 Task: Find connections with filter location Rāghogarh with filter topic #mentorshipwith filter profile language English with filter current company Time Inc. with filter school Nirma University, Ahmedabad, Gujarat, India with filter industry Retail Musical Instruments with filter service category Growth Marketing with filter keywords title Guidance Counselor
Action: Mouse moved to (560, 51)
Screenshot: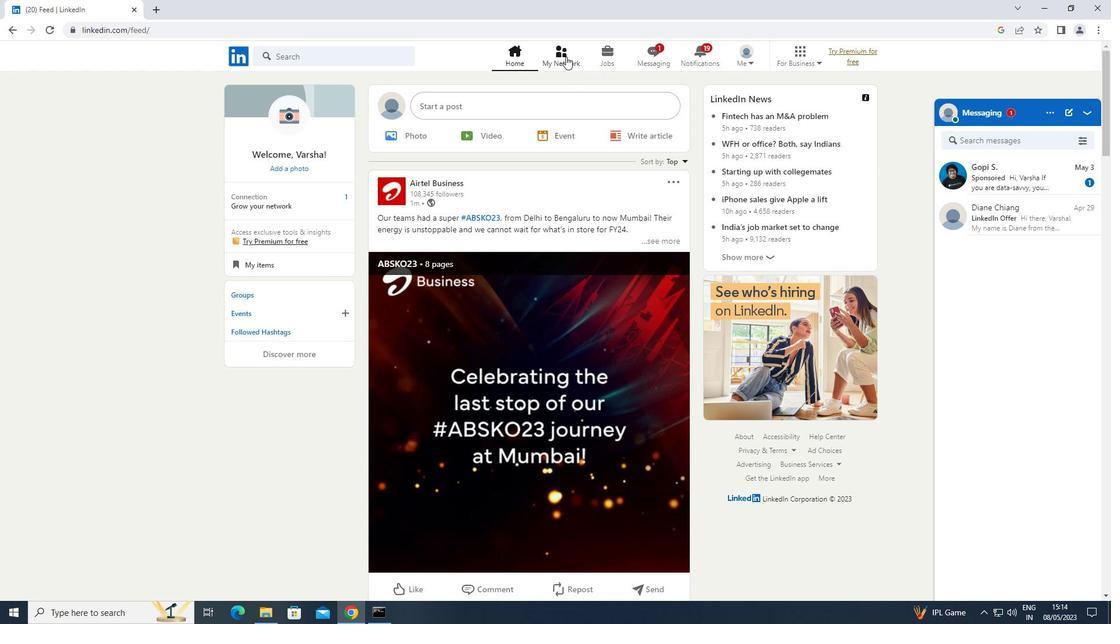 
Action: Mouse pressed left at (560, 51)
Screenshot: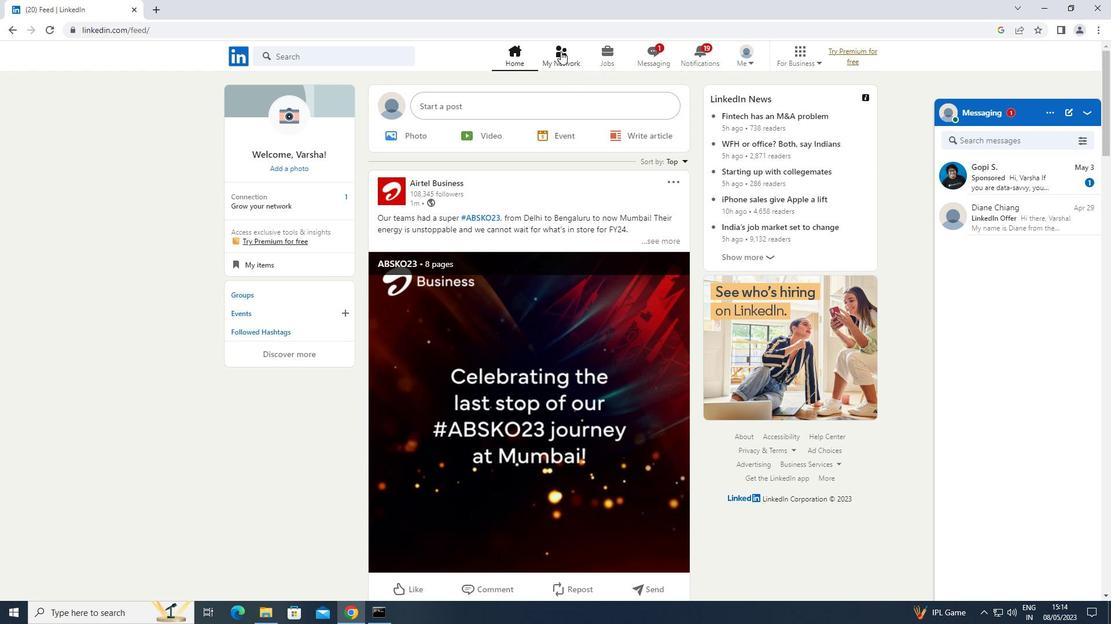 
Action: Mouse moved to (278, 115)
Screenshot: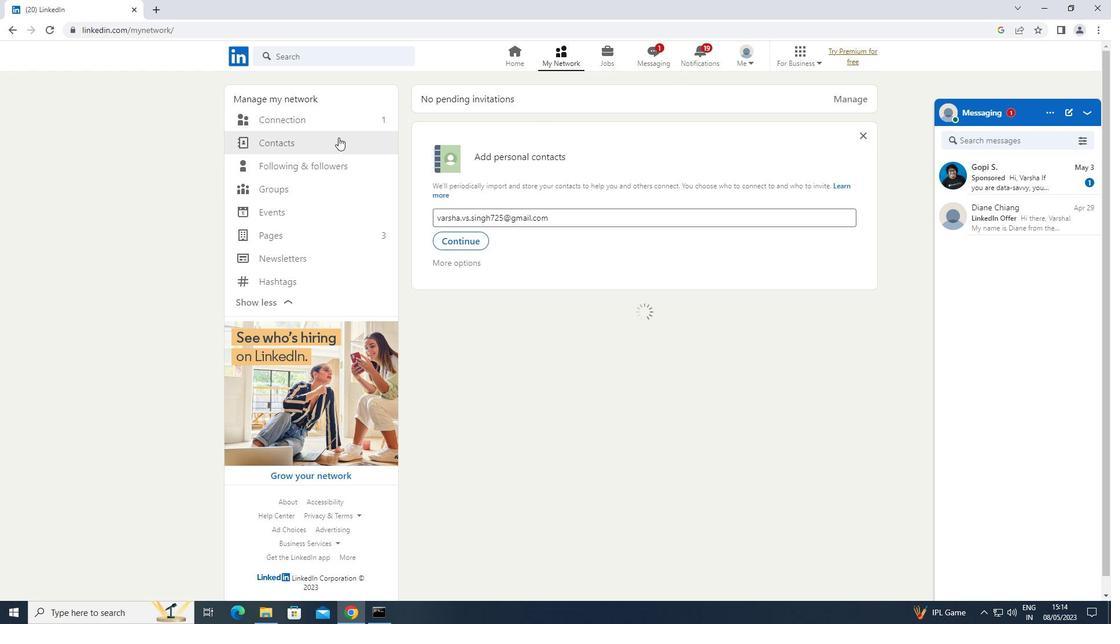 
Action: Mouse pressed left at (278, 115)
Screenshot: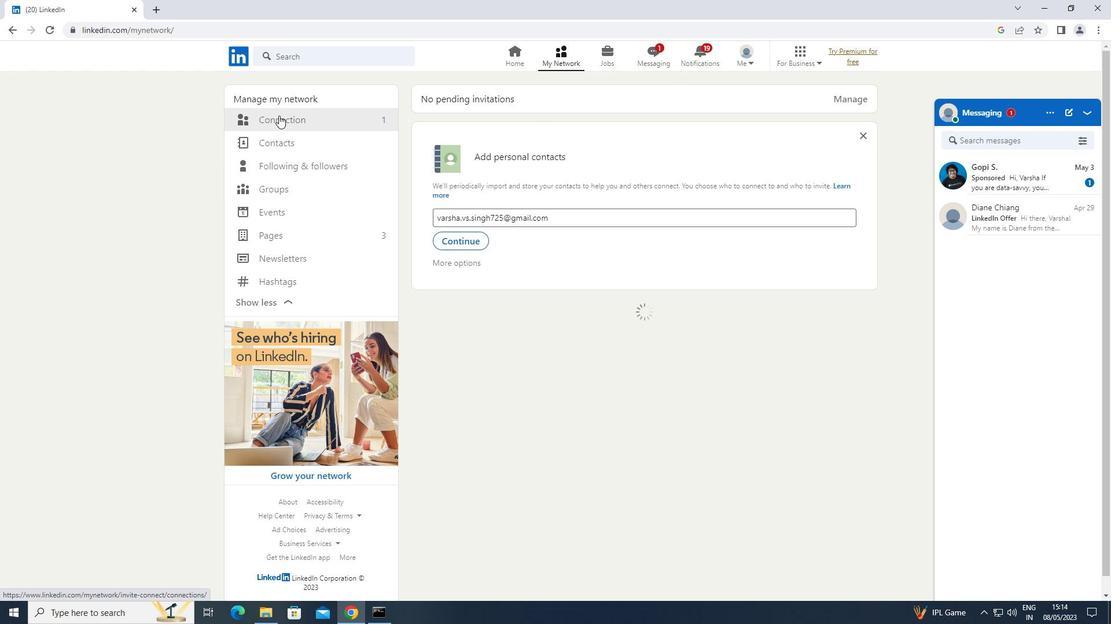 
Action: Mouse moved to (628, 112)
Screenshot: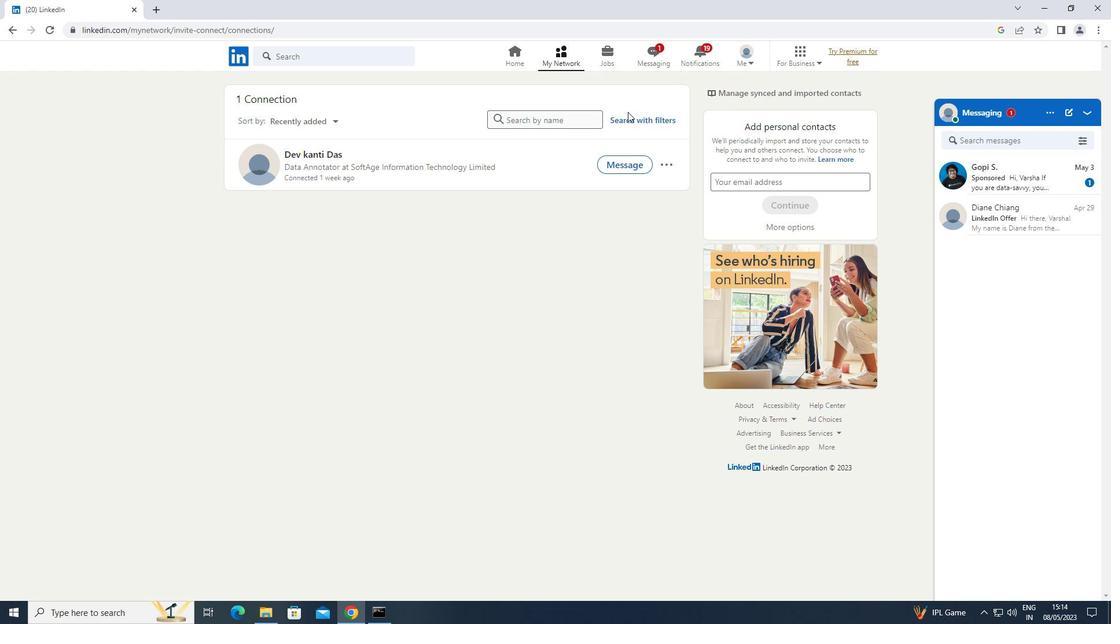 
Action: Mouse pressed left at (628, 112)
Screenshot: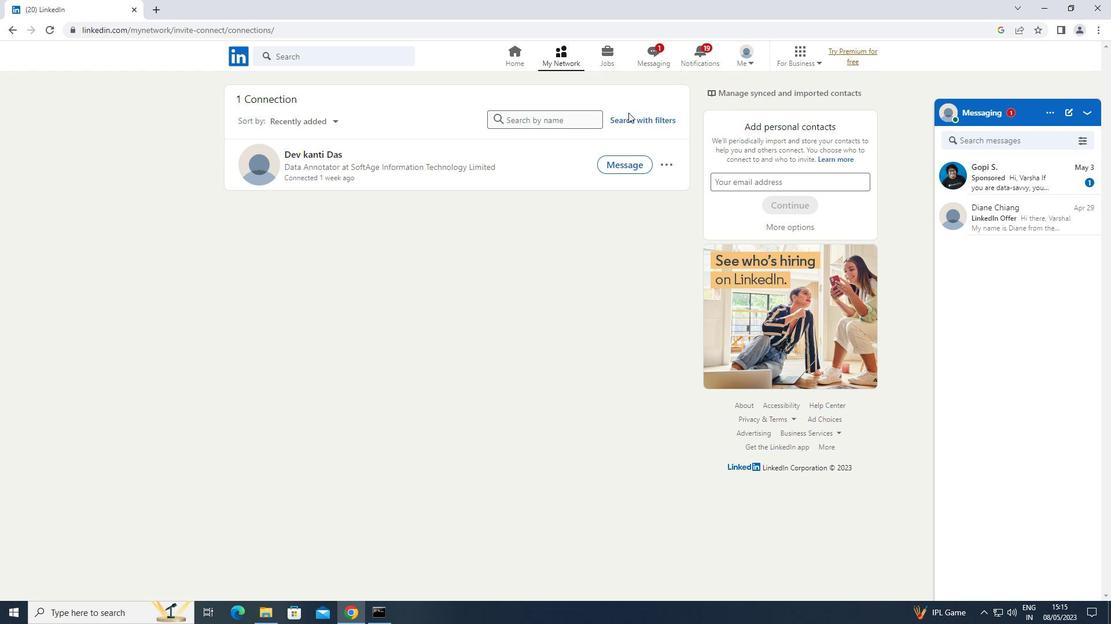 
Action: Mouse moved to (627, 118)
Screenshot: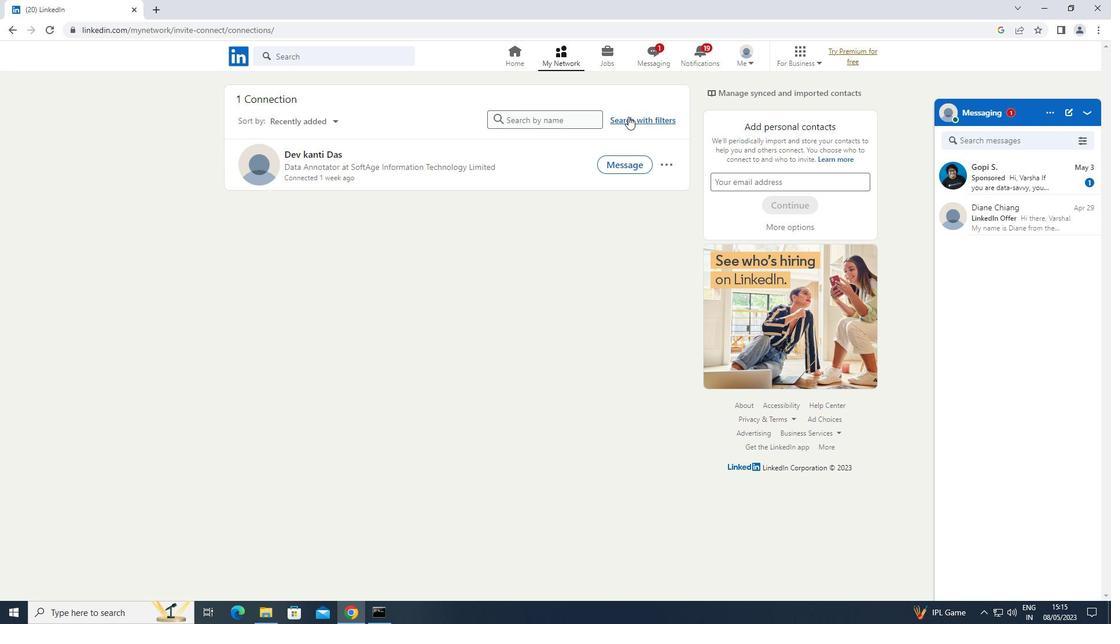 
Action: Mouse pressed left at (627, 118)
Screenshot: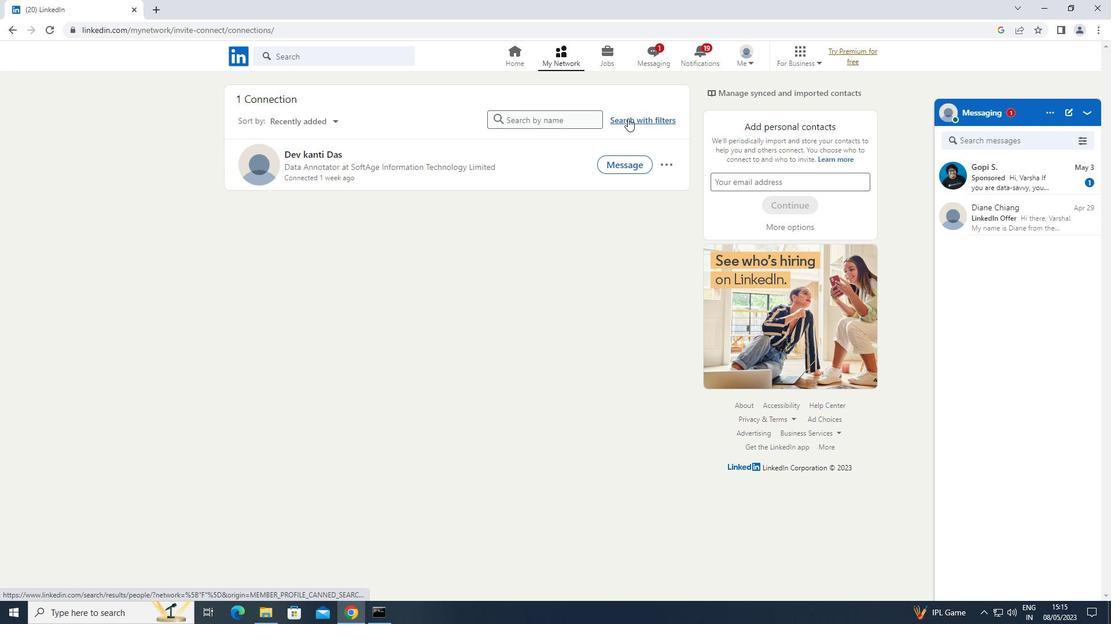 
Action: Mouse moved to (596, 83)
Screenshot: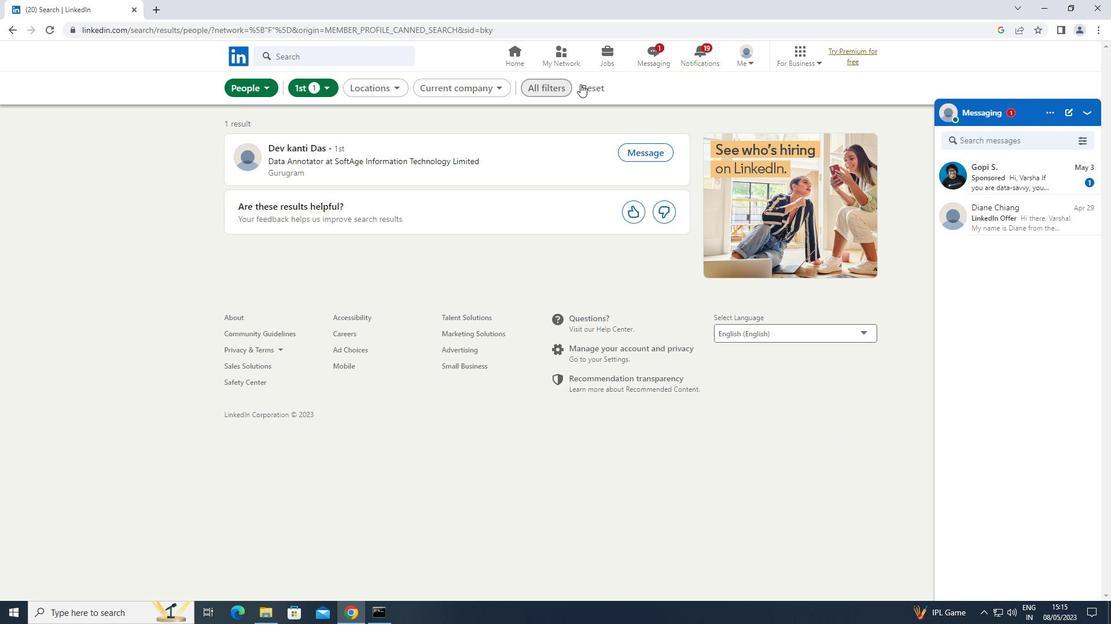 
Action: Mouse pressed left at (596, 83)
Screenshot: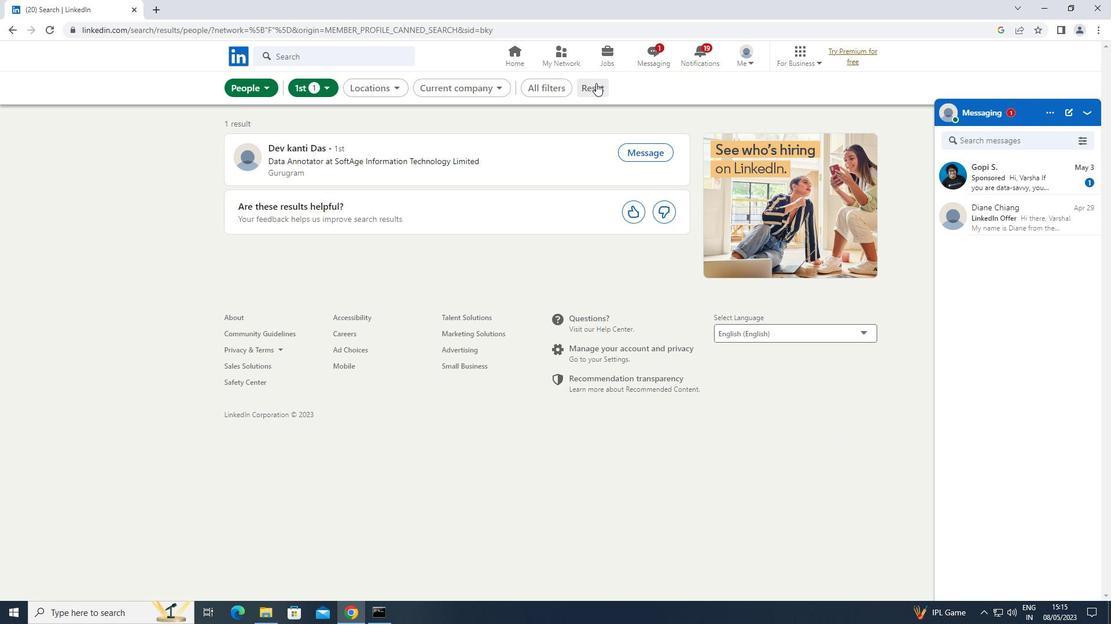 
Action: Mouse moved to (583, 85)
Screenshot: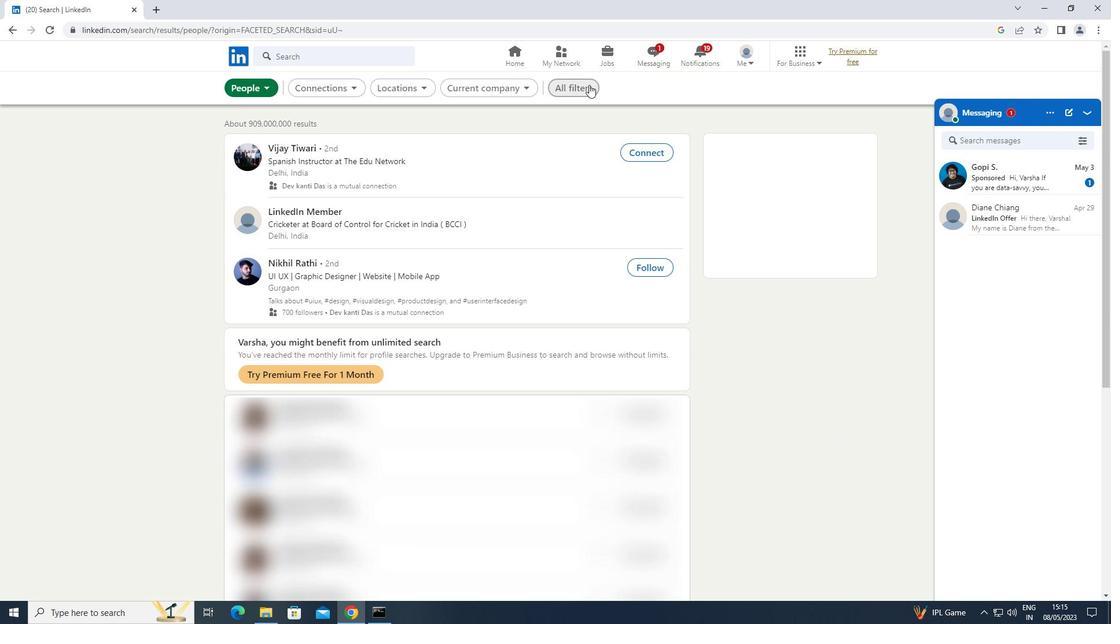 
Action: Mouse pressed left at (583, 85)
Screenshot: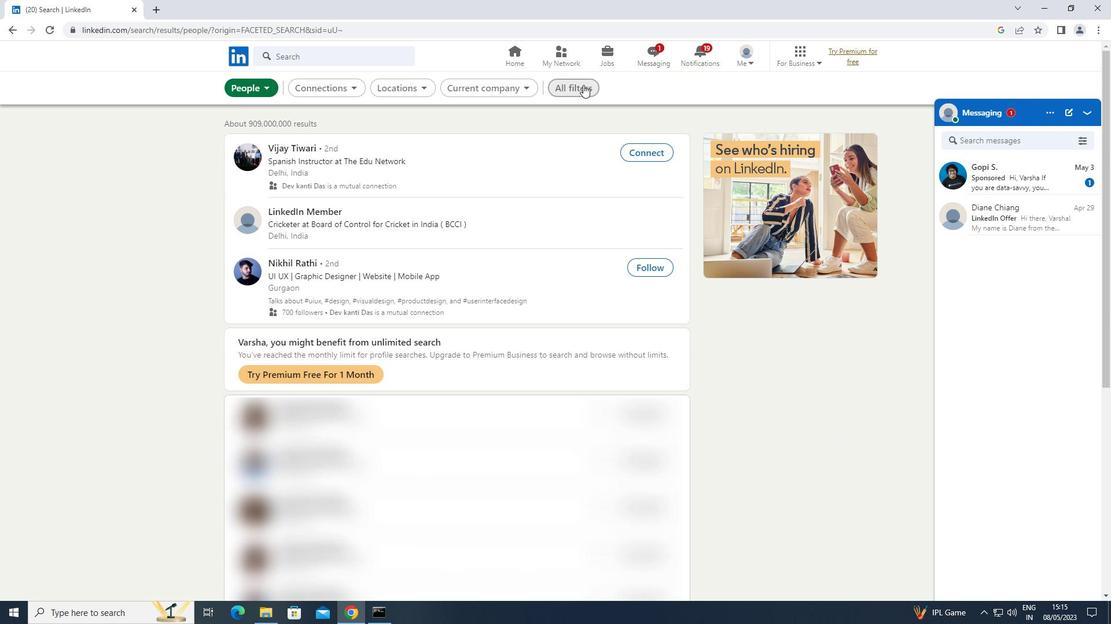 
Action: Mouse moved to (729, 250)
Screenshot: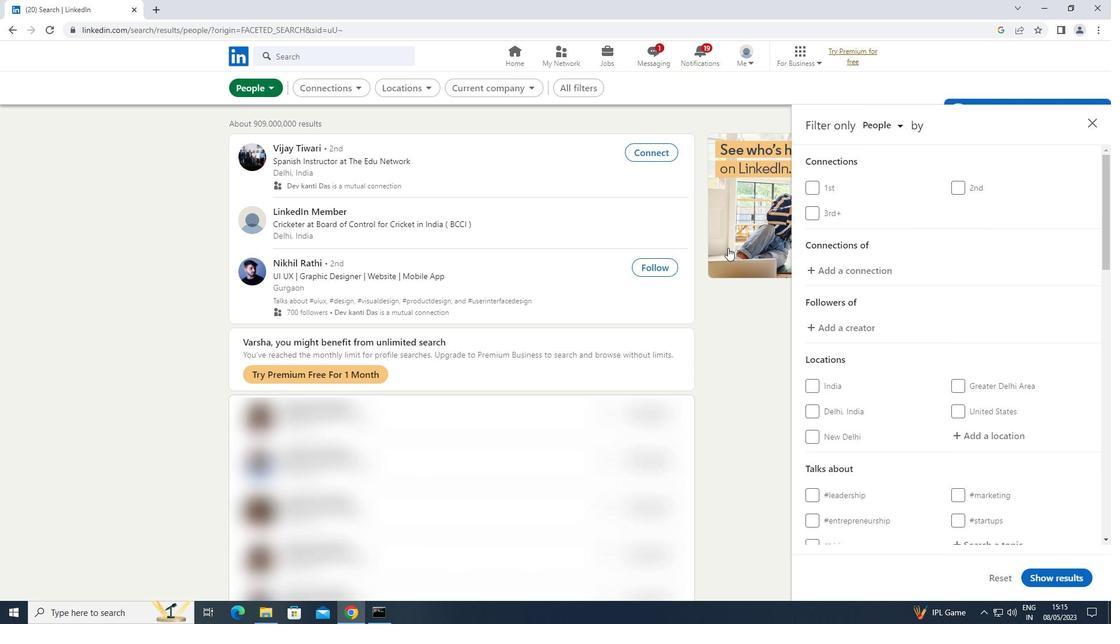 
Action: Mouse scrolled (729, 249) with delta (0, 0)
Screenshot: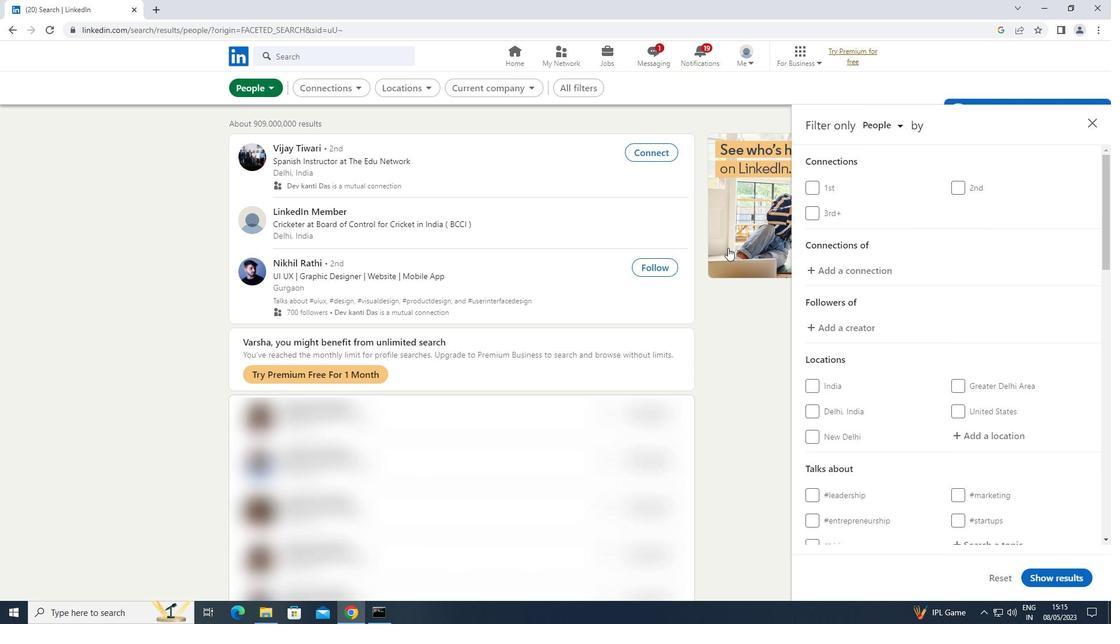 
Action: Mouse moved to (731, 252)
Screenshot: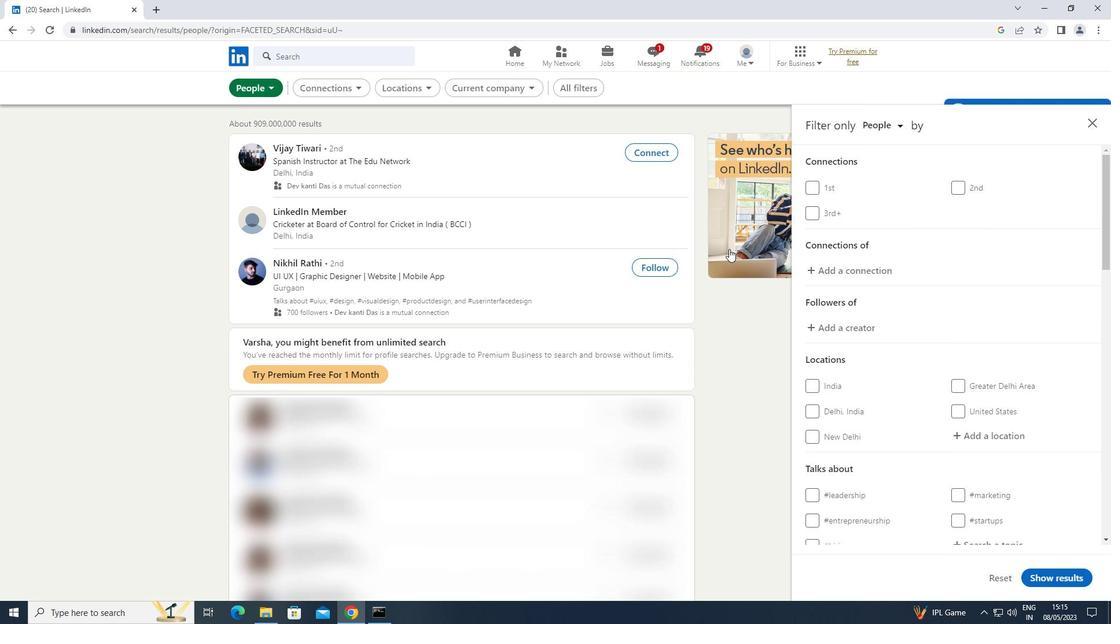 
Action: Mouse scrolled (731, 252) with delta (0, 0)
Screenshot: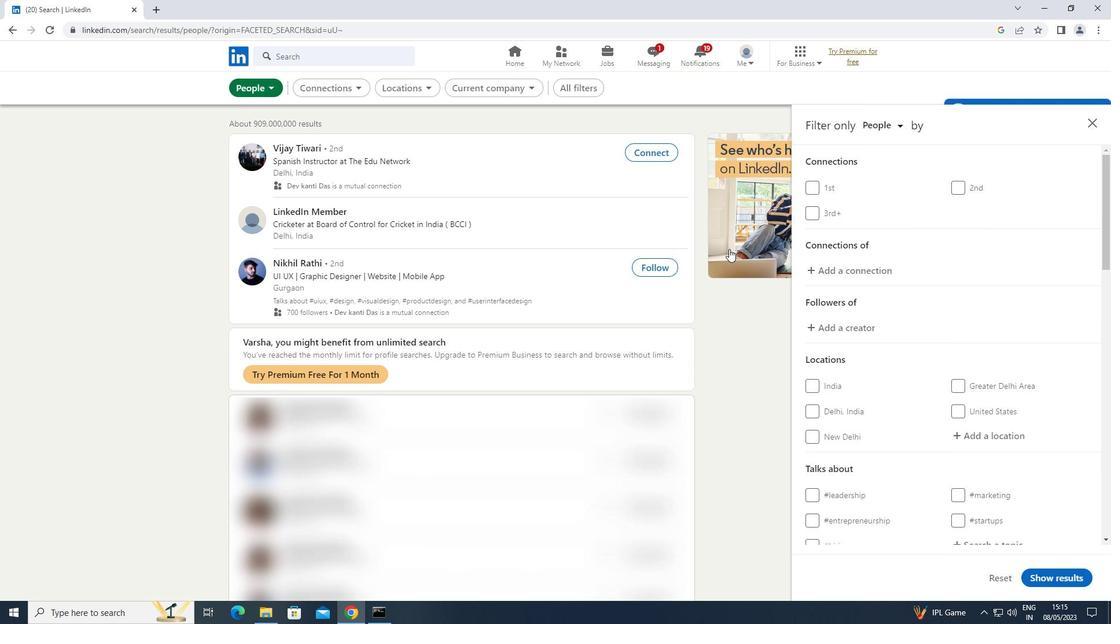 
Action: Mouse scrolled (731, 252) with delta (0, 0)
Screenshot: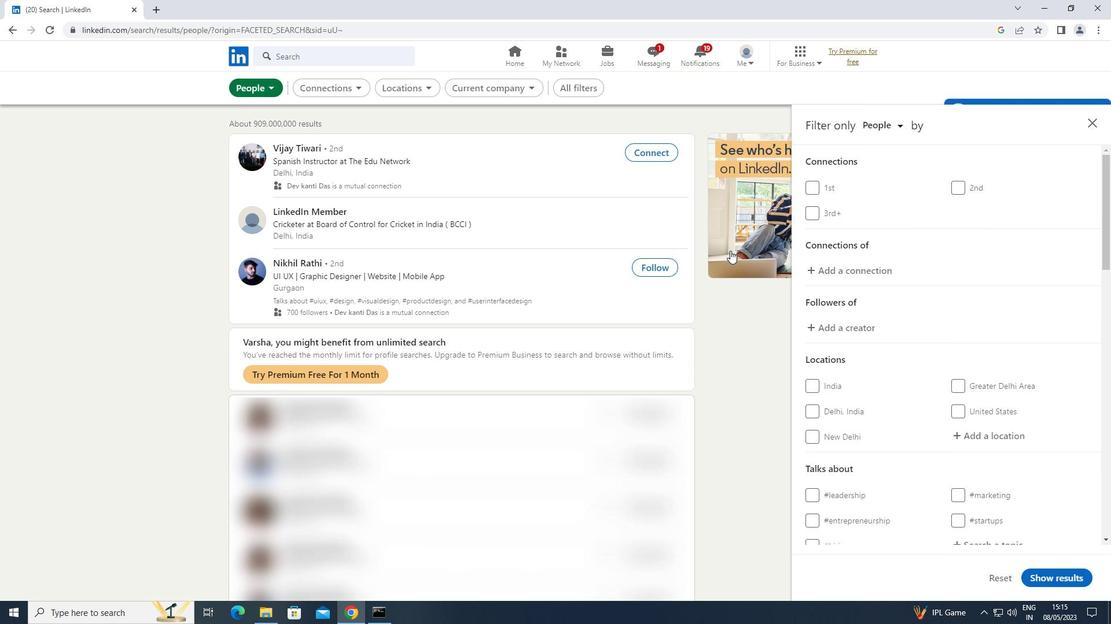 
Action: Mouse moved to (833, 295)
Screenshot: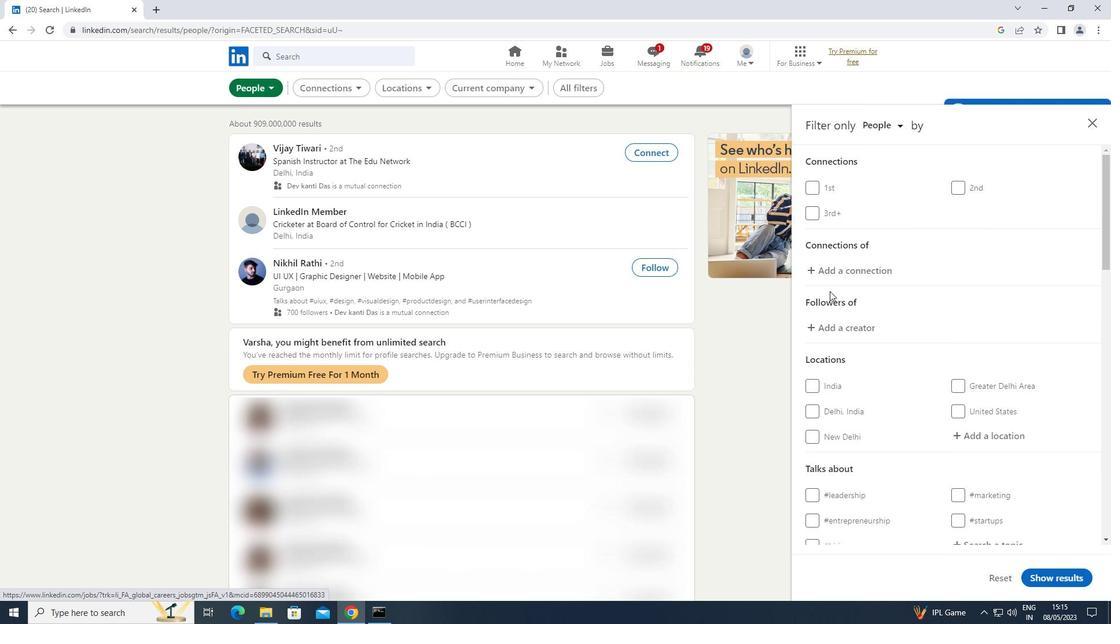 
Action: Mouse scrolled (833, 294) with delta (0, 0)
Screenshot: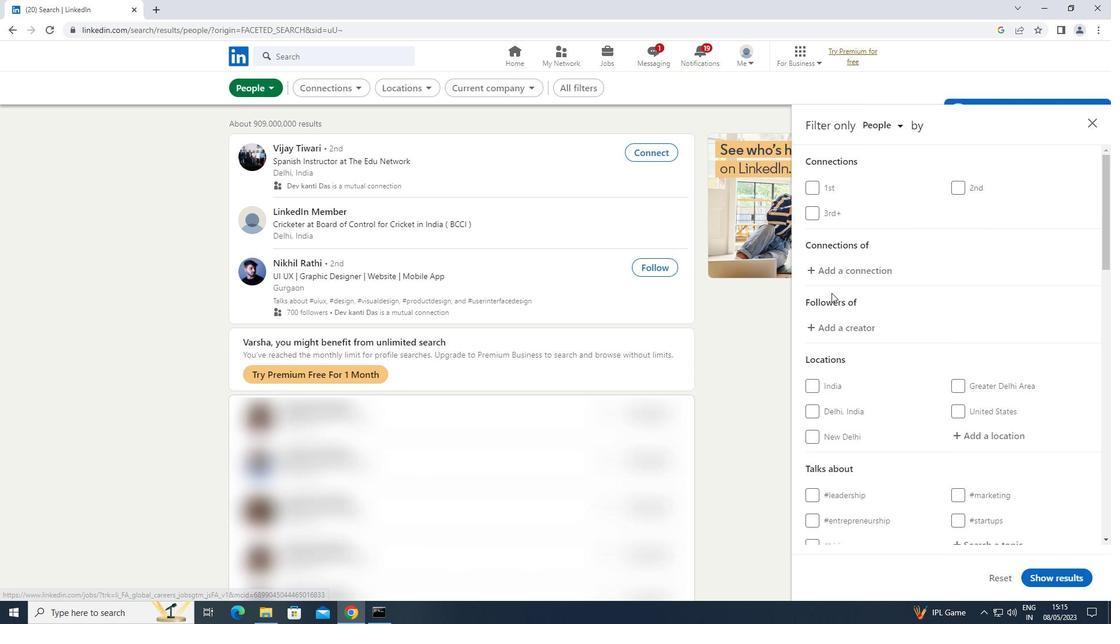 
Action: Mouse scrolled (833, 294) with delta (0, 0)
Screenshot: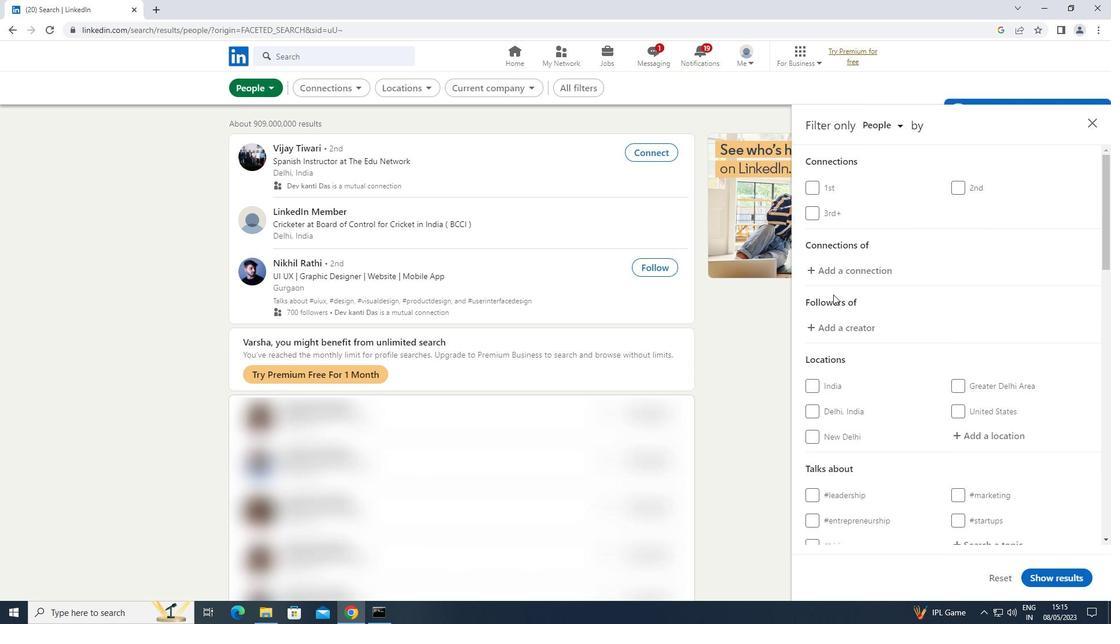 
Action: Mouse scrolled (833, 294) with delta (0, 0)
Screenshot: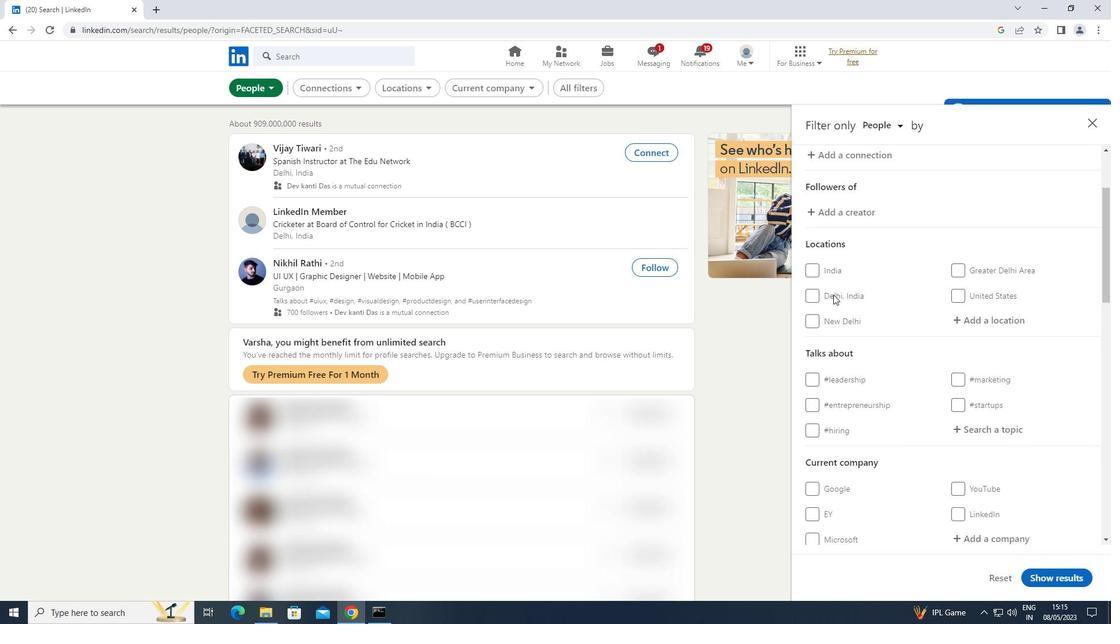 
Action: Mouse moved to (973, 258)
Screenshot: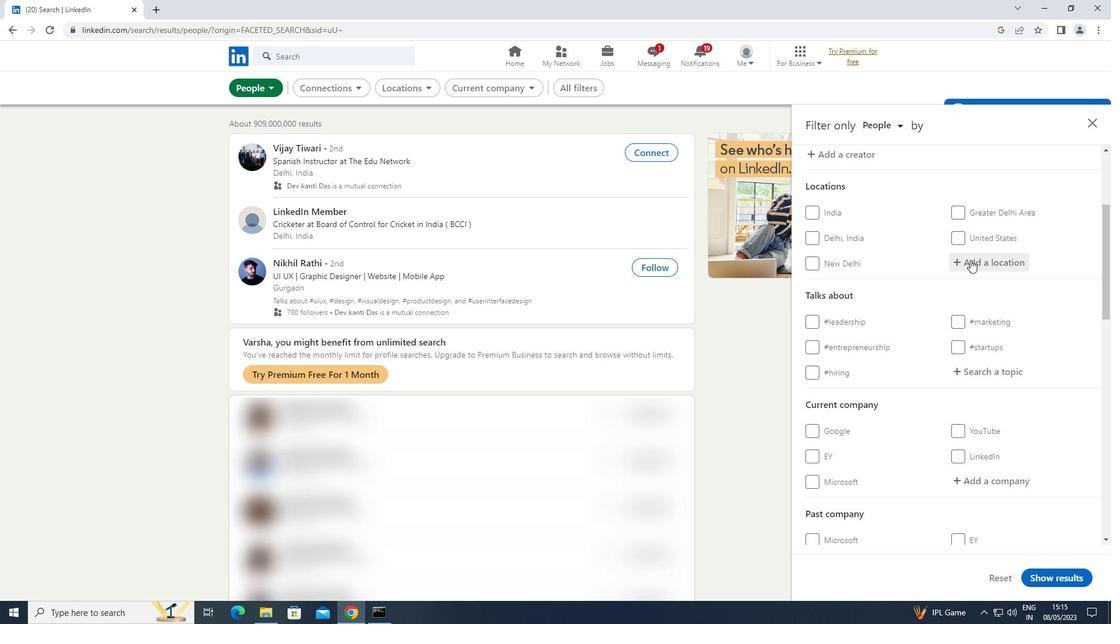 
Action: Mouse pressed left at (973, 258)
Screenshot: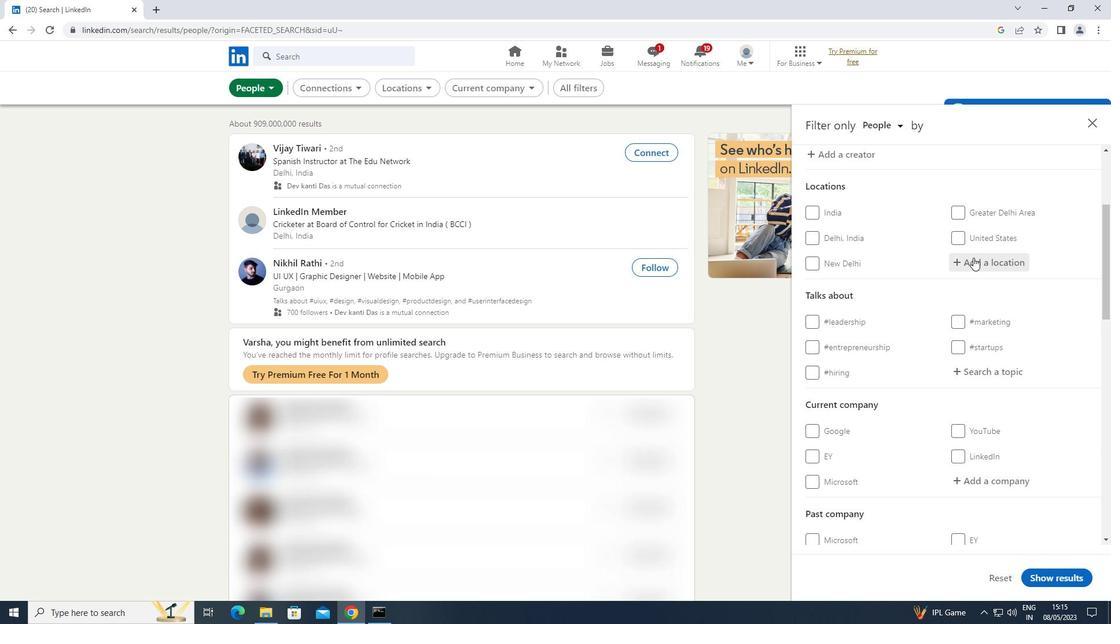 
Action: Mouse moved to (938, 257)
Screenshot: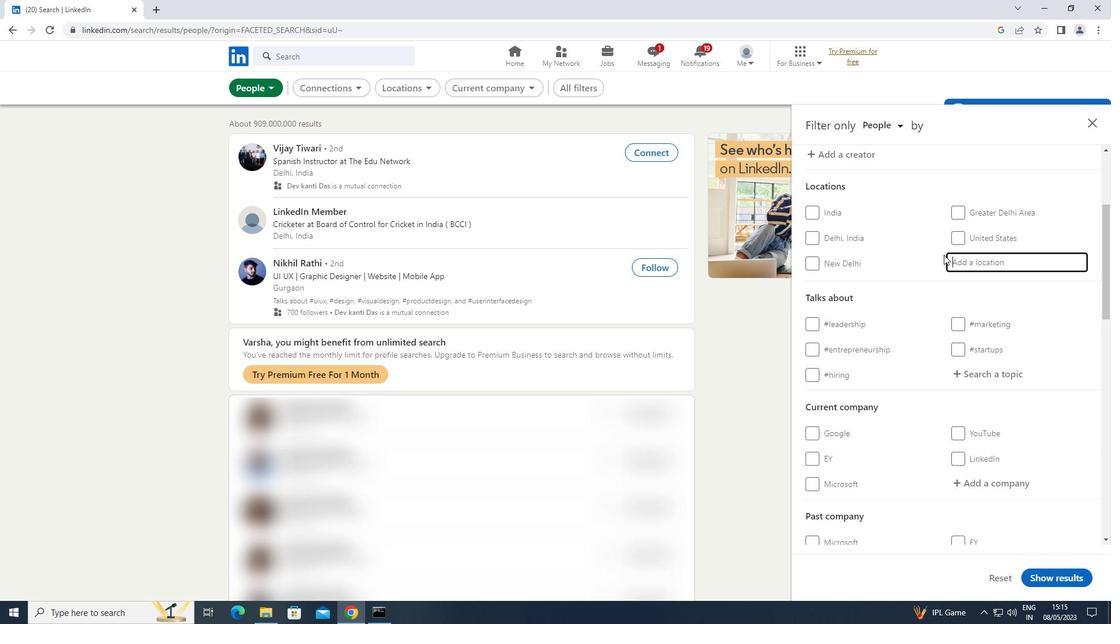 
Action: Key pressed <Key.shift>RAGHOGARH
Screenshot: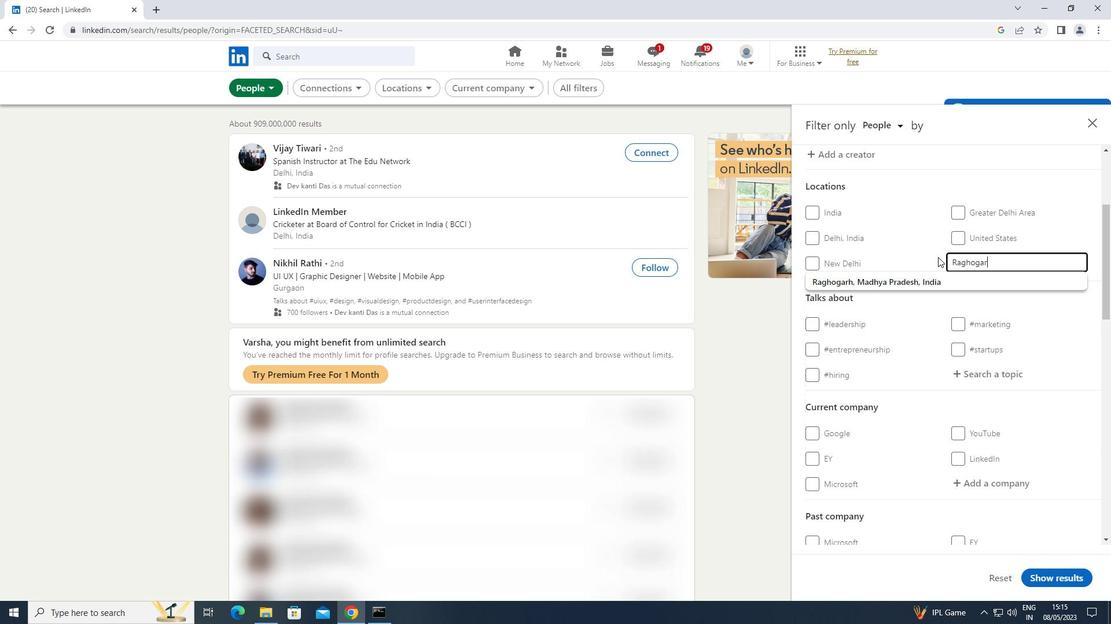 
Action: Mouse moved to (1002, 377)
Screenshot: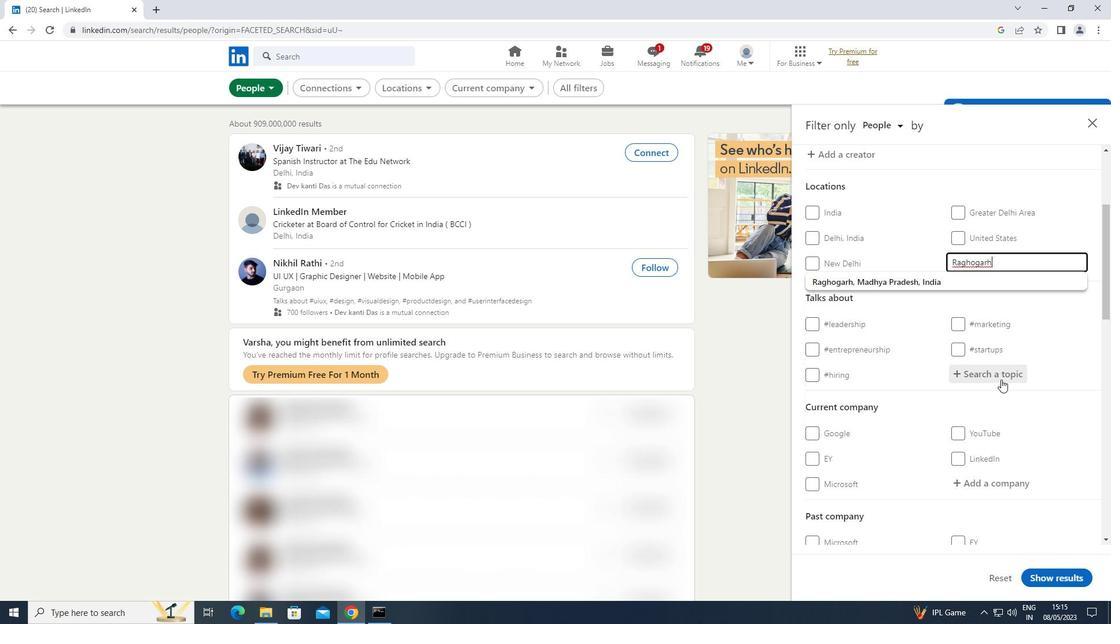 
Action: Mouse pressed left at (1002, 377)
Screenshot: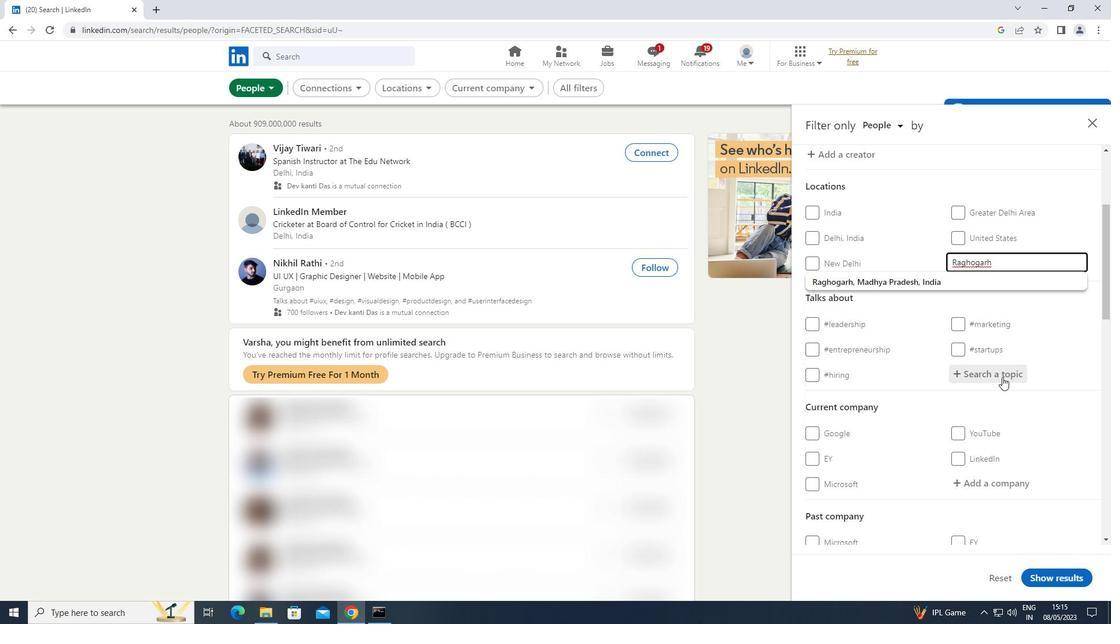 
Action: Mouse moved to (1003, 375)
Screenshot: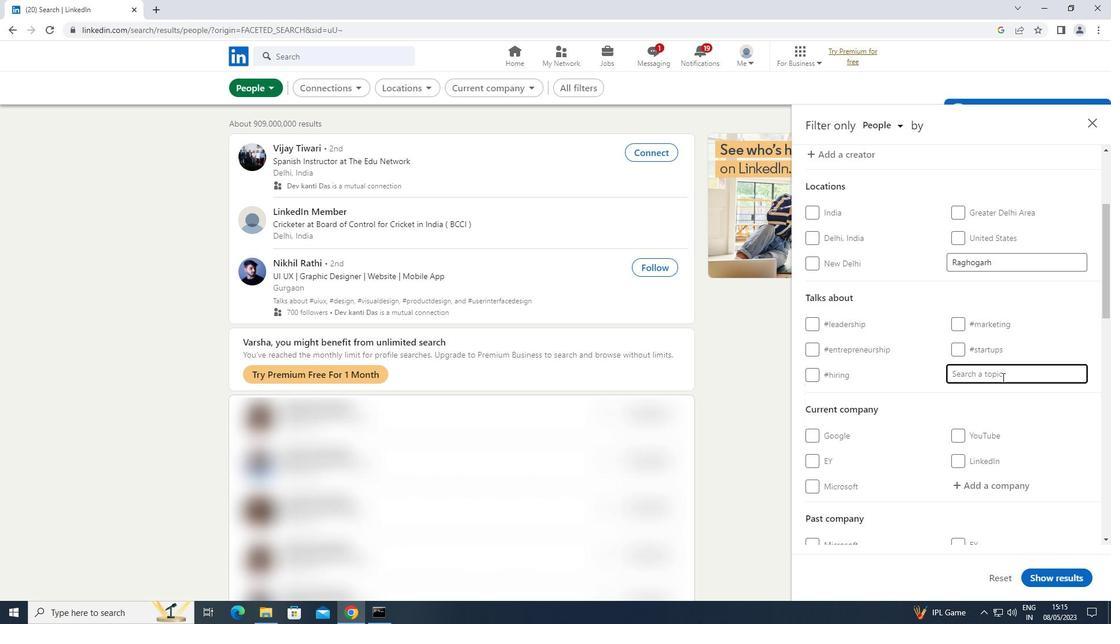 
Action: Key pressed MENT
Screenshot: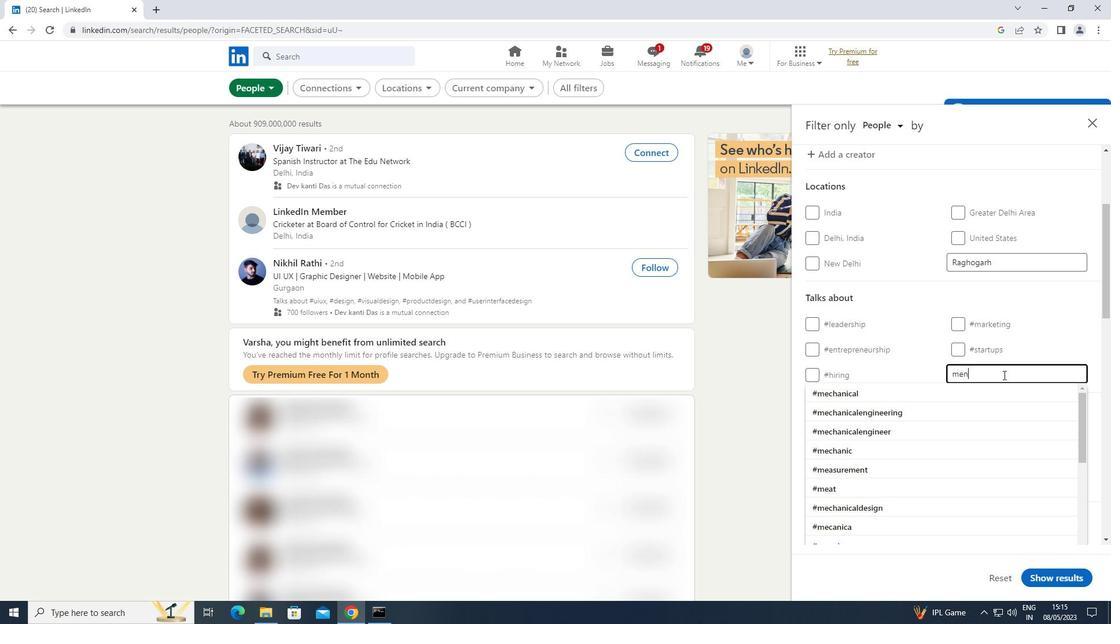 
Action: Mouse moved to (1003, 374)
Screenshot: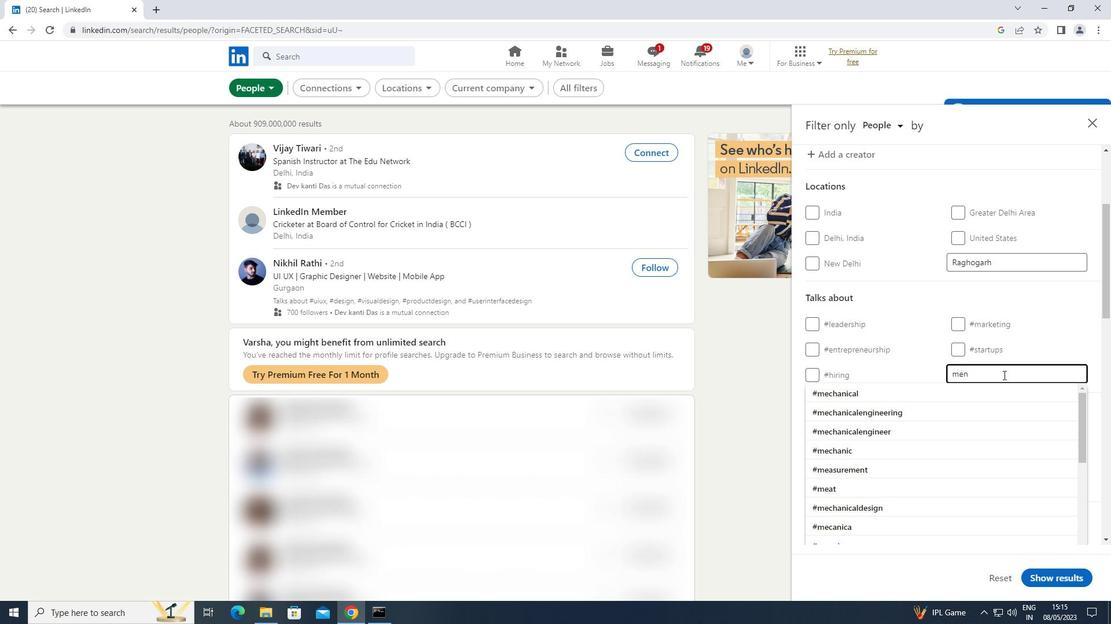 
Action: Key pressed ORSH
Screenshot: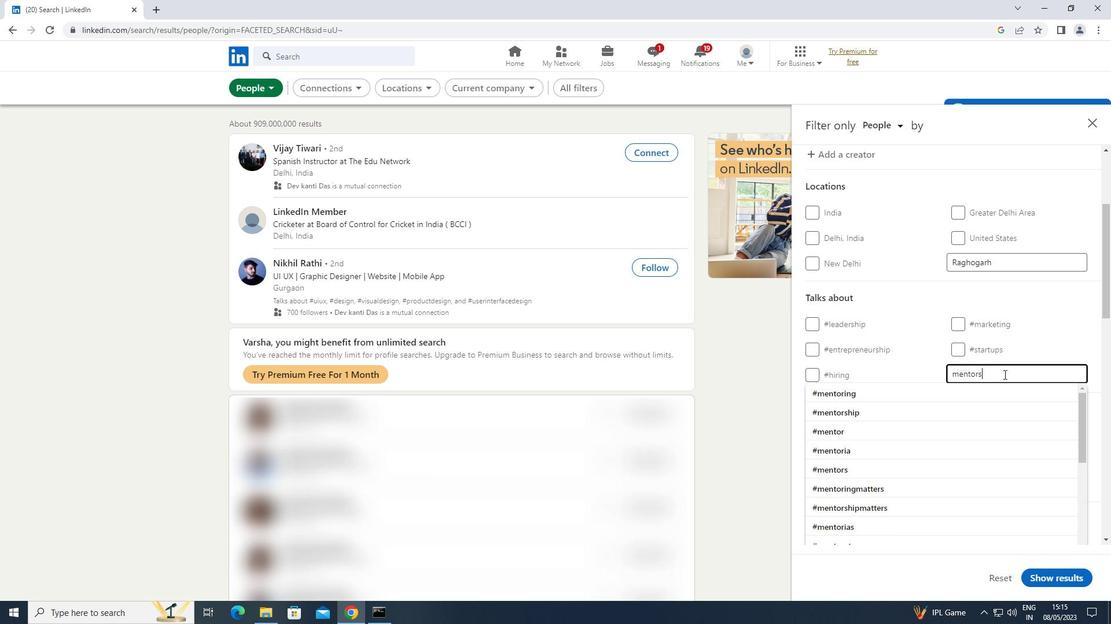 
Action: Mouse moved to (875, 408)
Screenshot: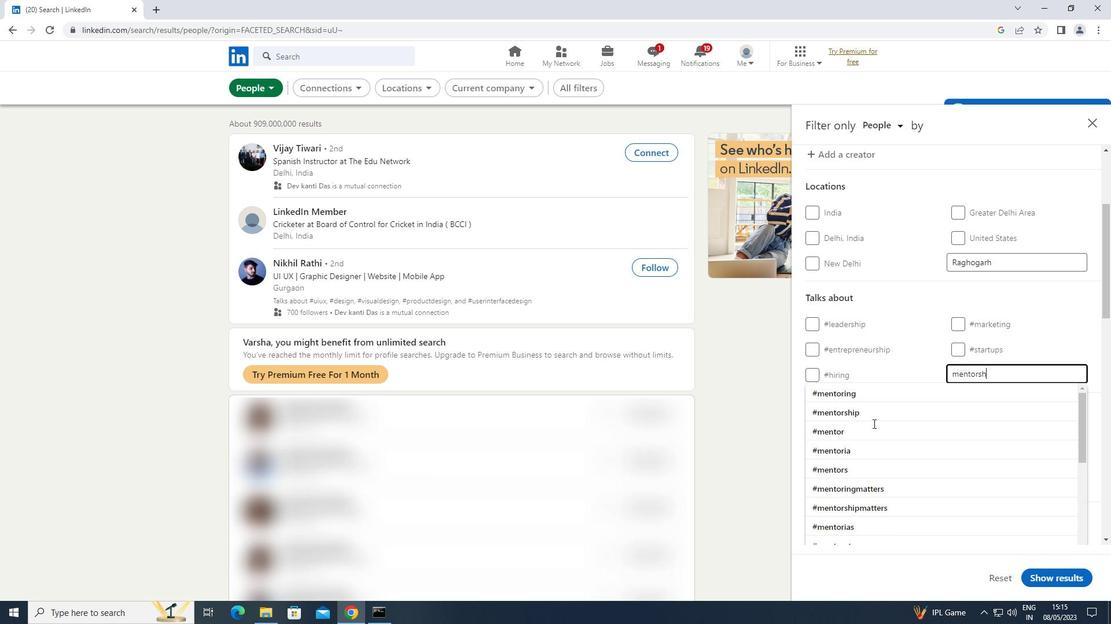 
Action: Mouse pressed left at (875, 408)
Screenshot: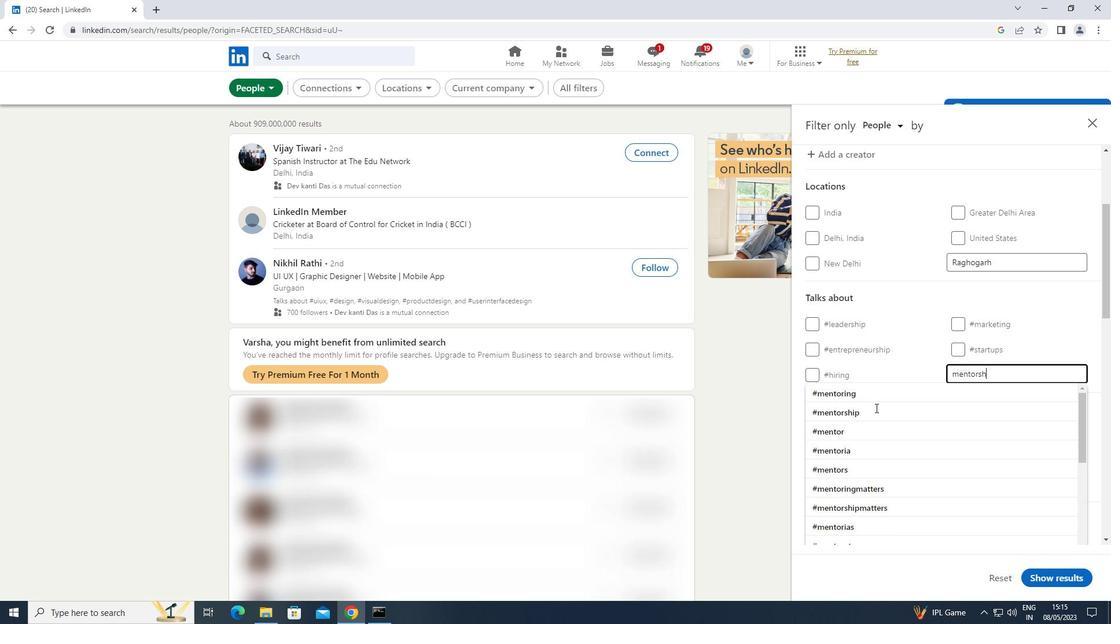 
Action: Mouse moved to (876, 407)
Screenshot: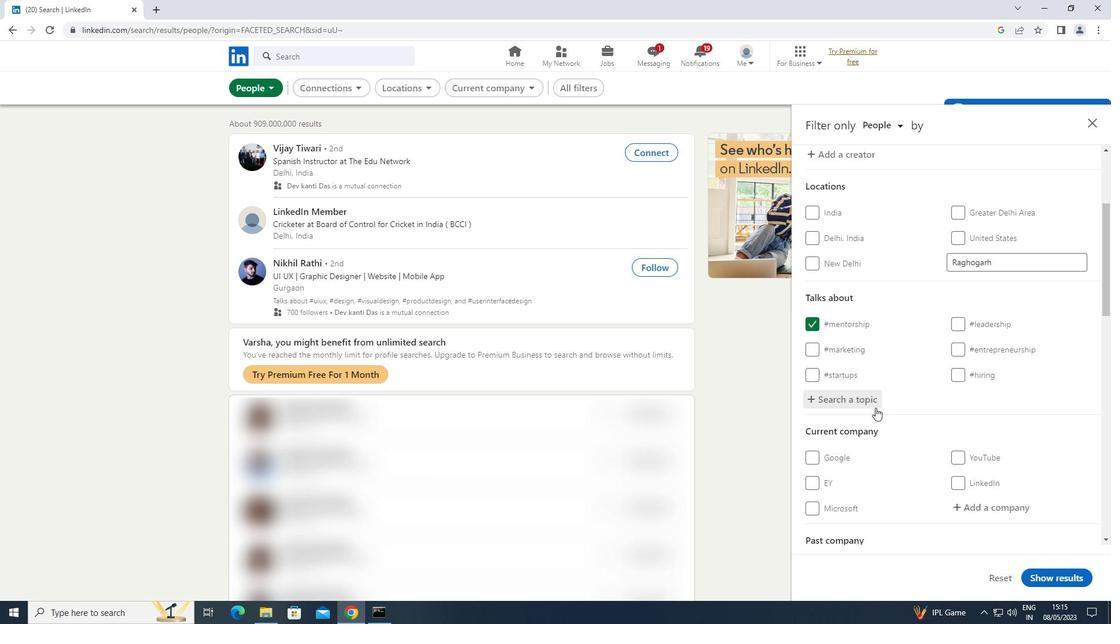 
Action: Mouse scrolled (876, 406) with delta (0, 0)
Screenshot: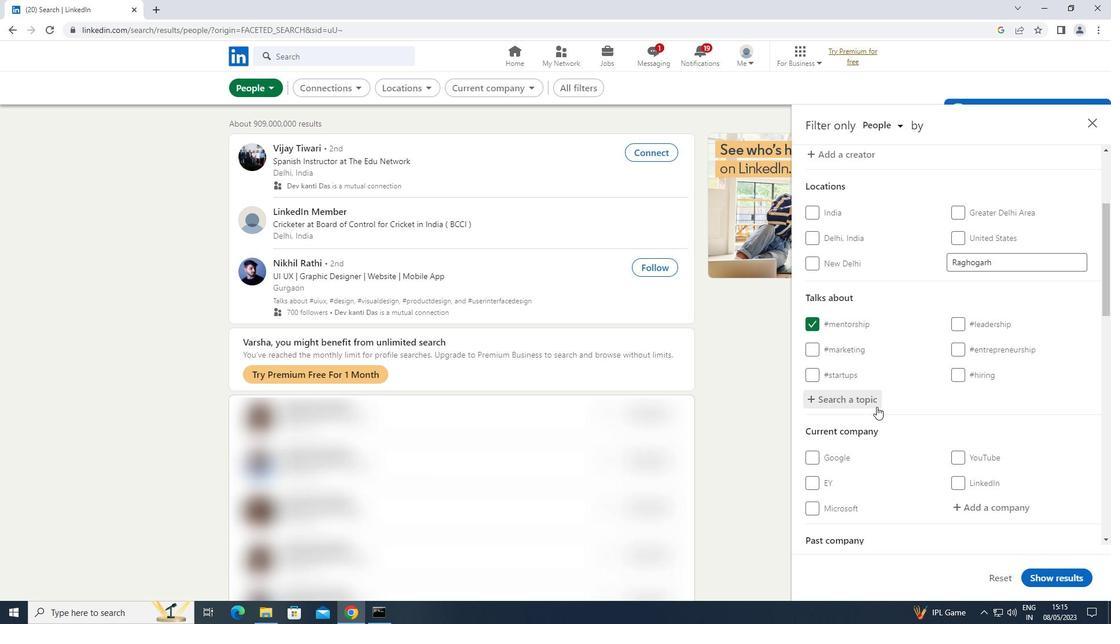 
Action: Mouse scrolled (876, 406) with delta (0, 0)
Screenshot: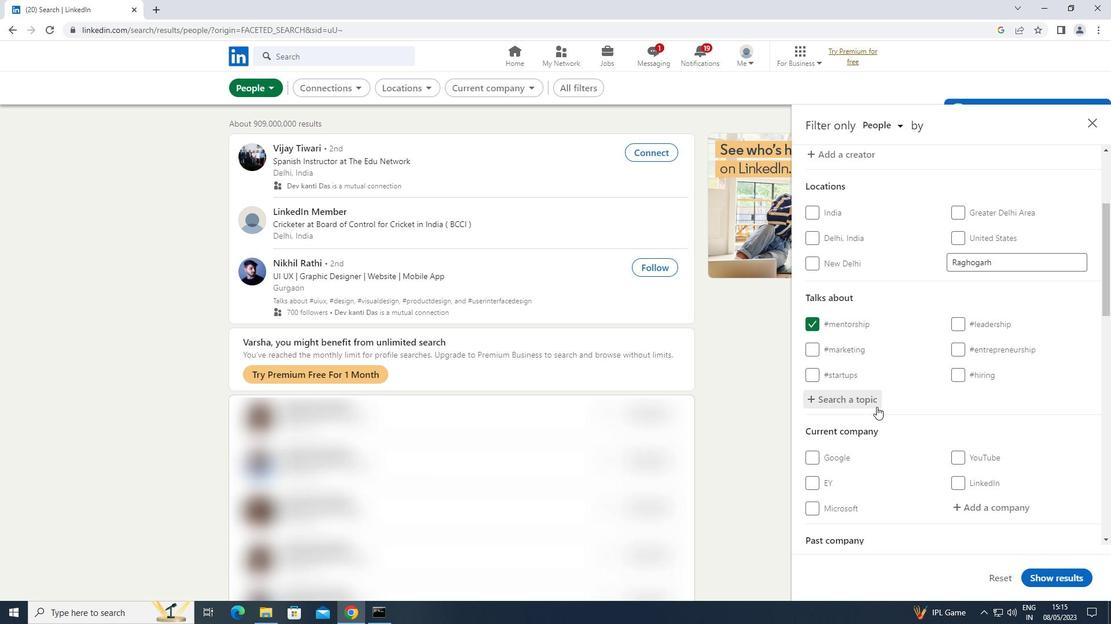 
Action: Mouse scrolled (876, 406) with delta (0, 0)
Screenshot: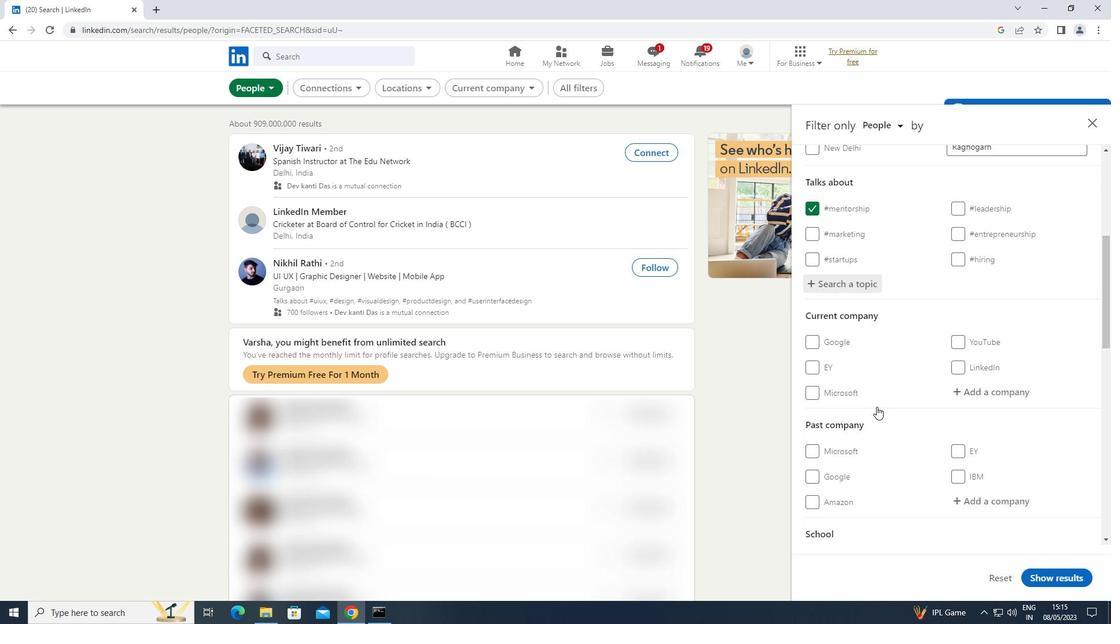 
Action: Mouse scrolled (876, 406) with delta (0, 0)
Screenshot: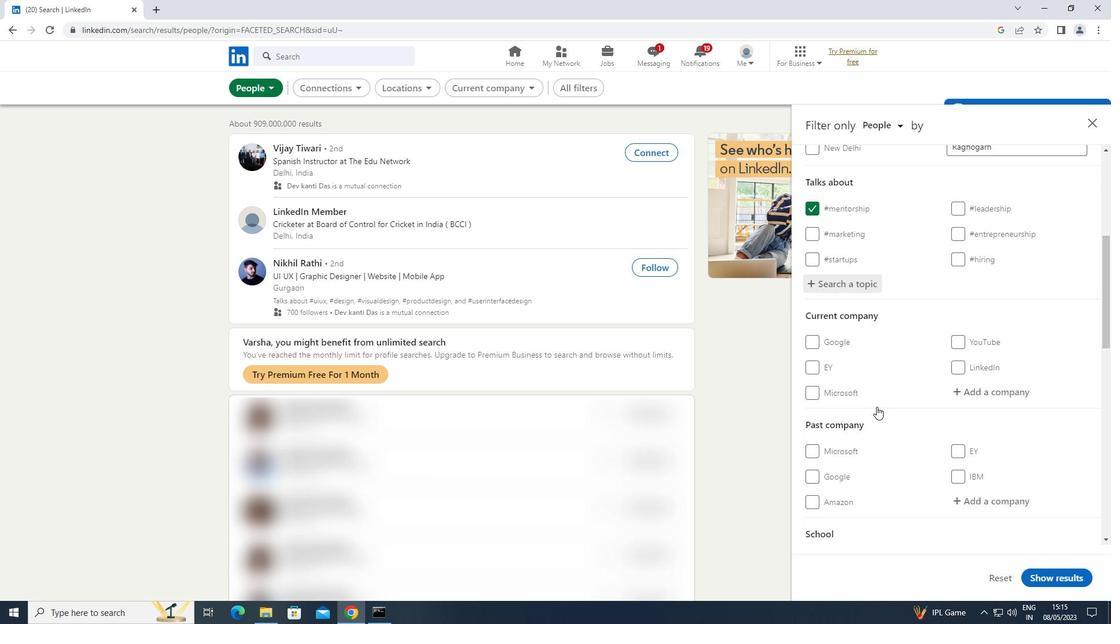 
Action: Mouse scrolled (876, 406) with delta (0, 0)
Screenshot: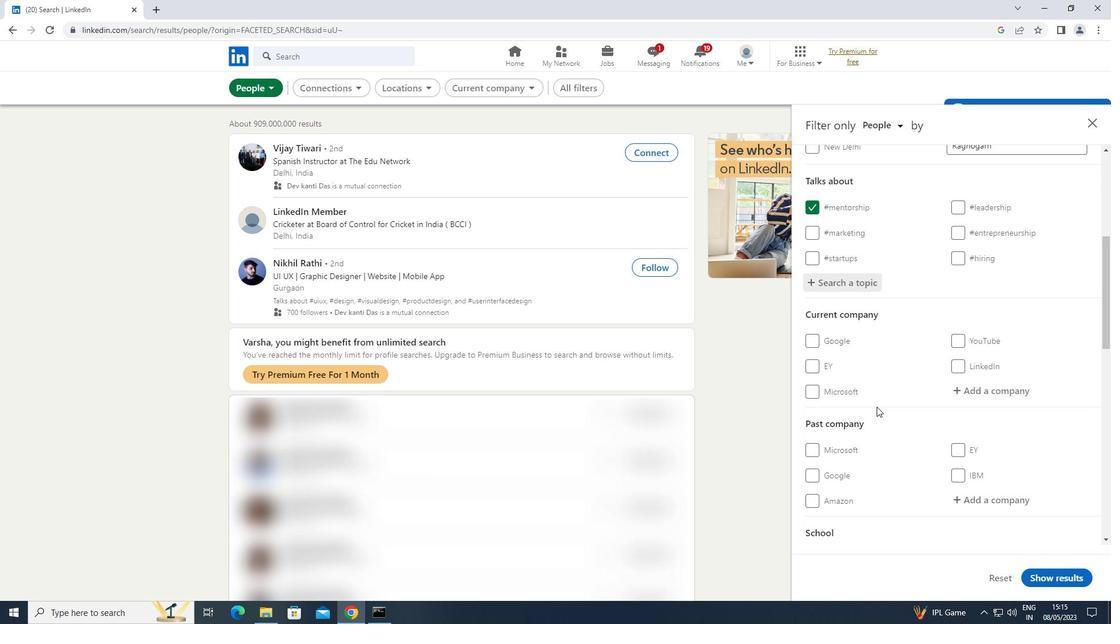 
Action: Mouse scrolled (876, 406) with delta (0, 0)
Screenshot: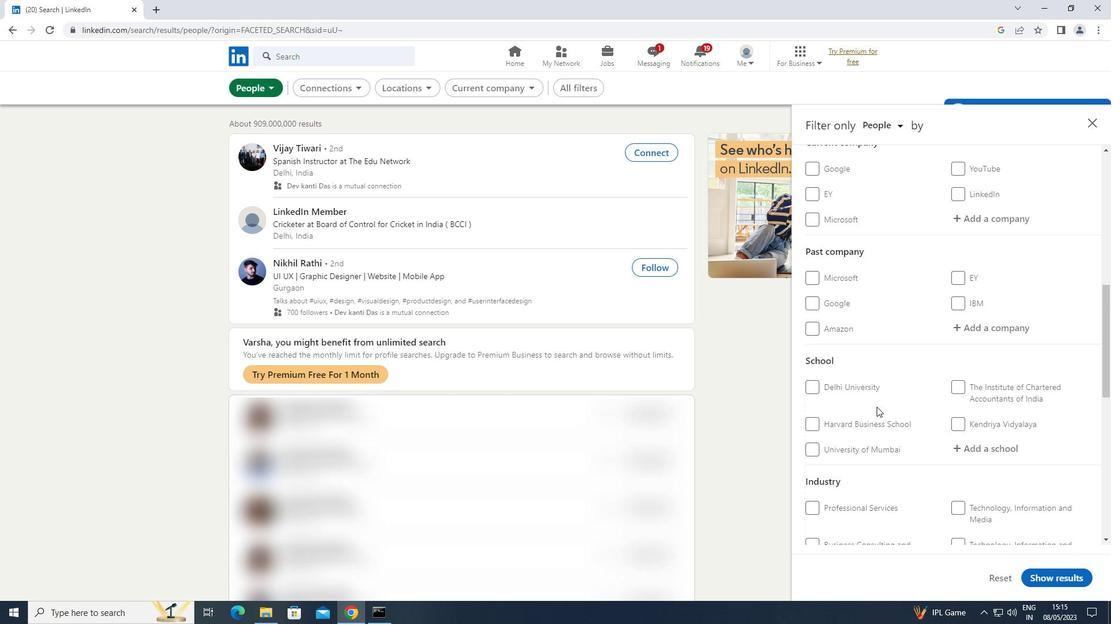 
Action: Mouse scrolled (876, 406) with delta (0, 0)
Screenshot: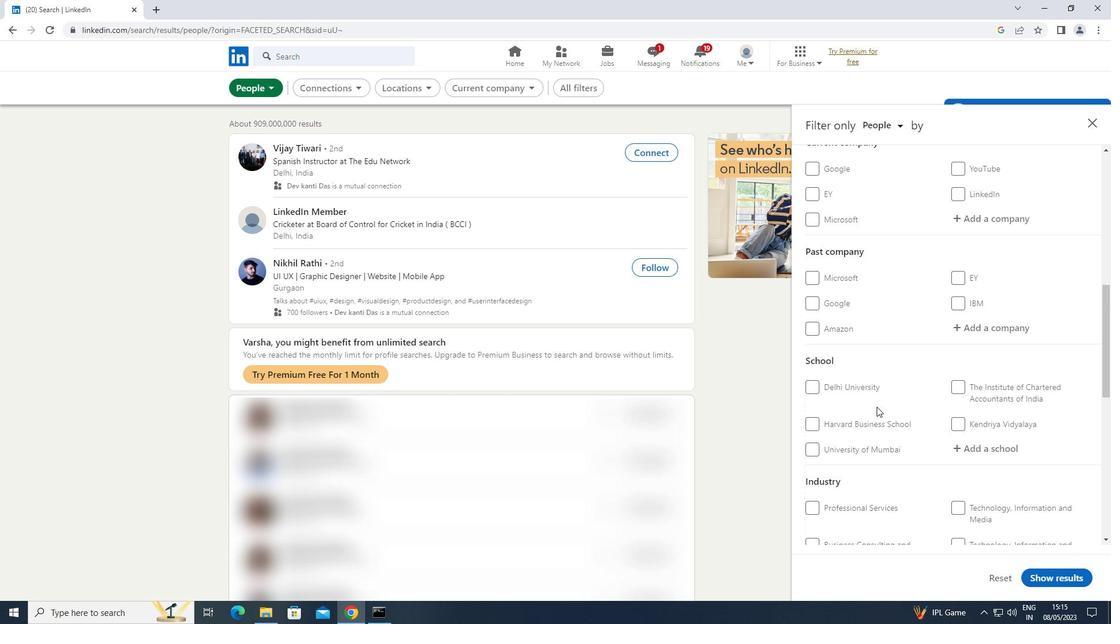 
Action: Mouse scrolled (876, 406) with delta (0, 0)
Screenshot: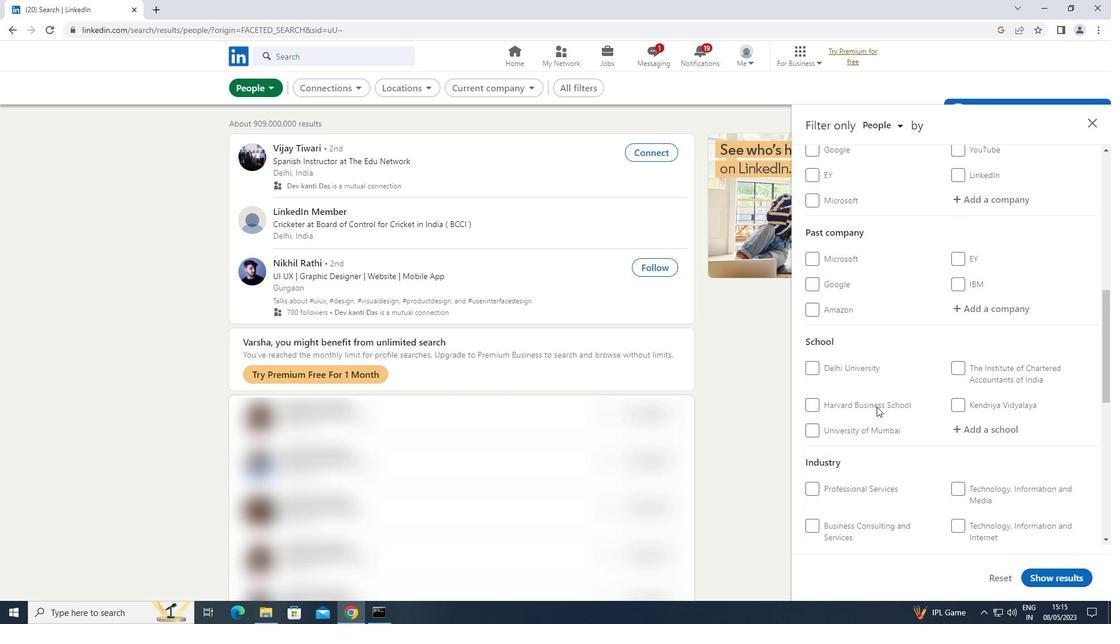 
Action: Mouse scrolled (876, 406) with delta (0, 0)
Screenshot: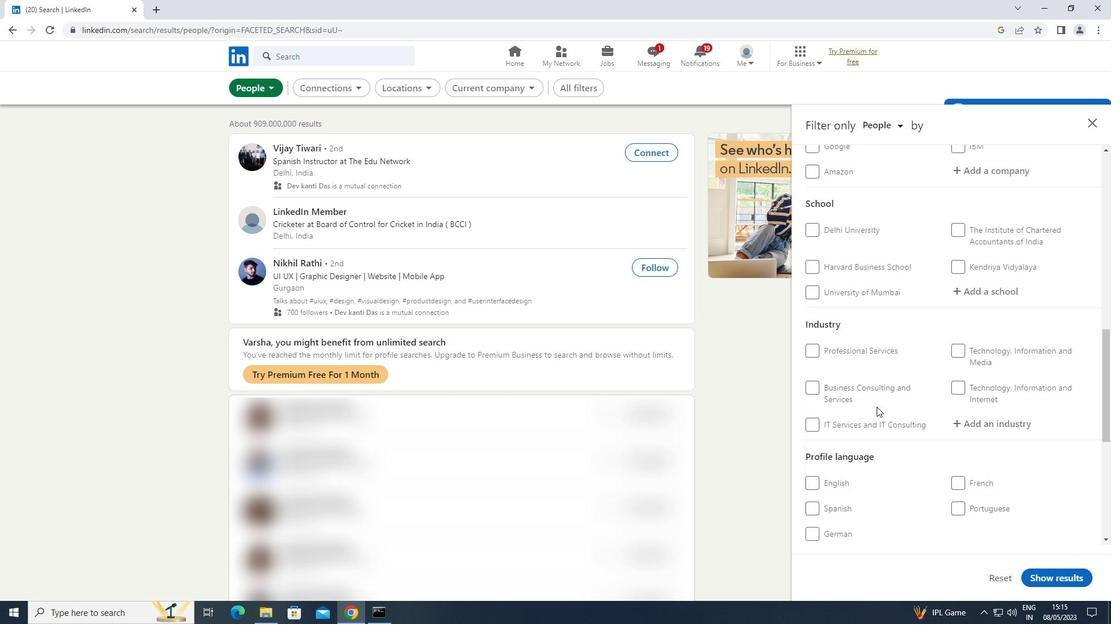 
Action: Mouse moved to (814, 409)
Screenshot: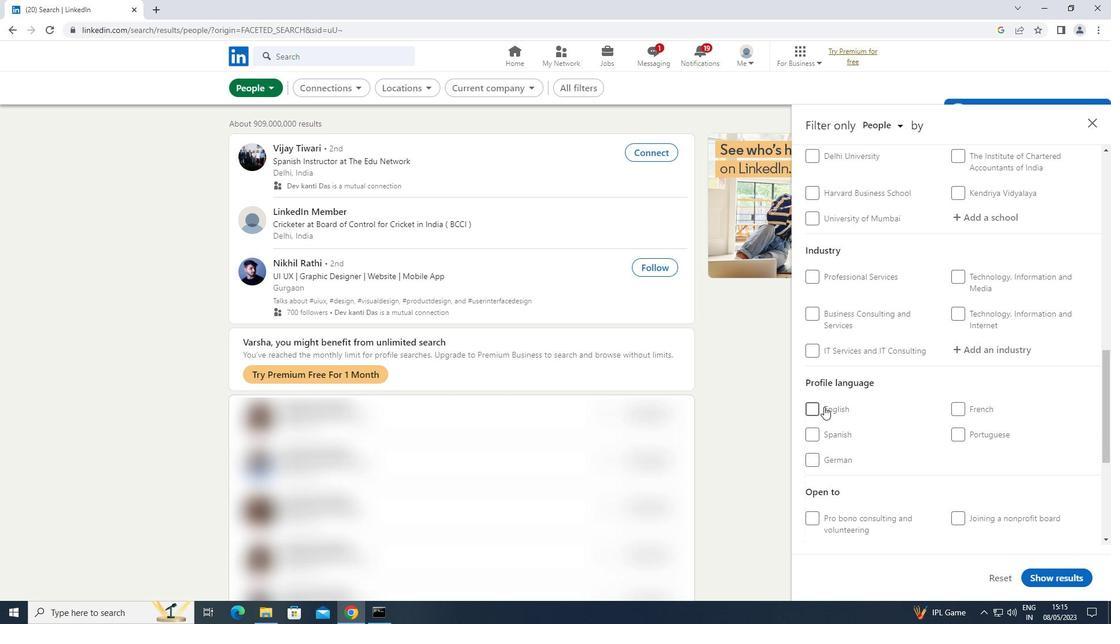 
Action: Mouse pressed left at (814, 409)
Screenshot: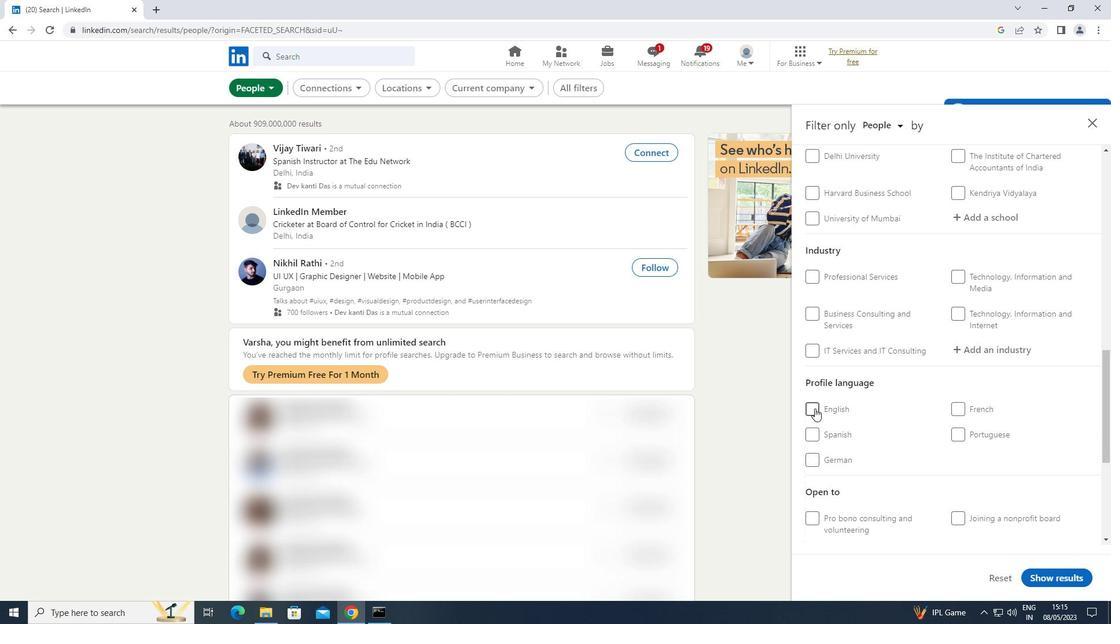 
Action: Mouse moved to (813, 409)
Screenshot: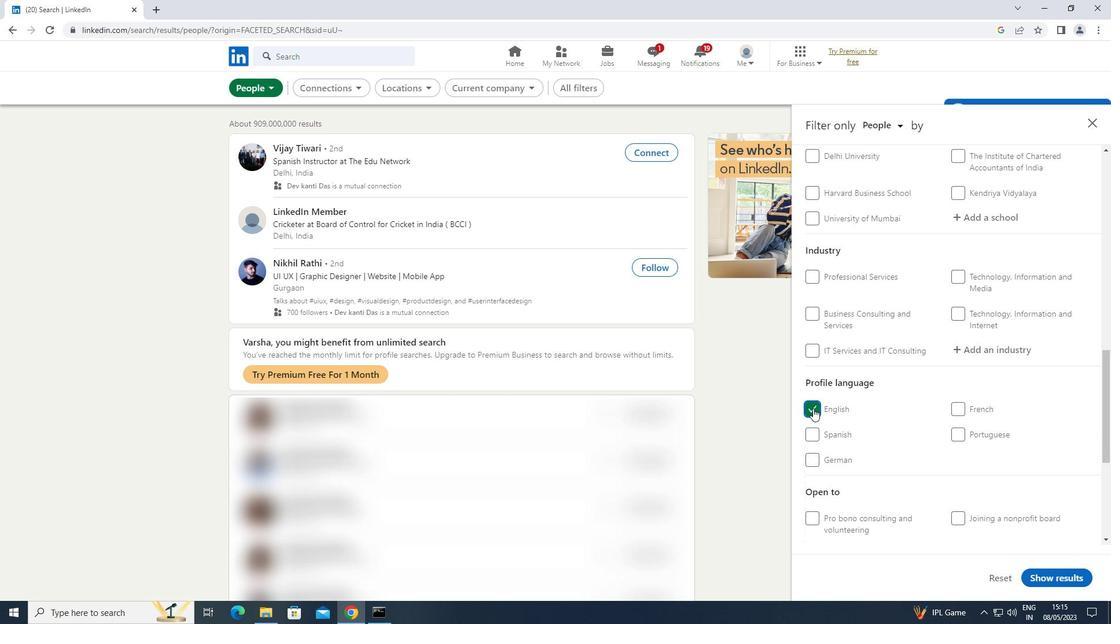 
Action: Mouse scrolled (813, 409) with delta (0, 0)
Screenshot: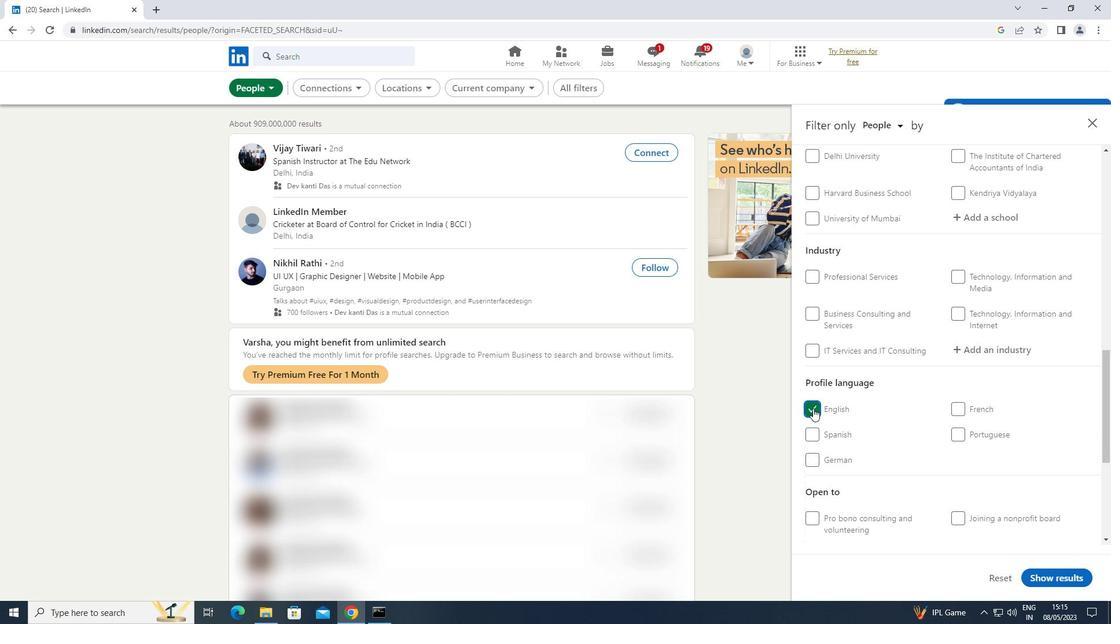 
Action: Mouse scrolled (813, 409) with delta (0, 0)
Screenshot: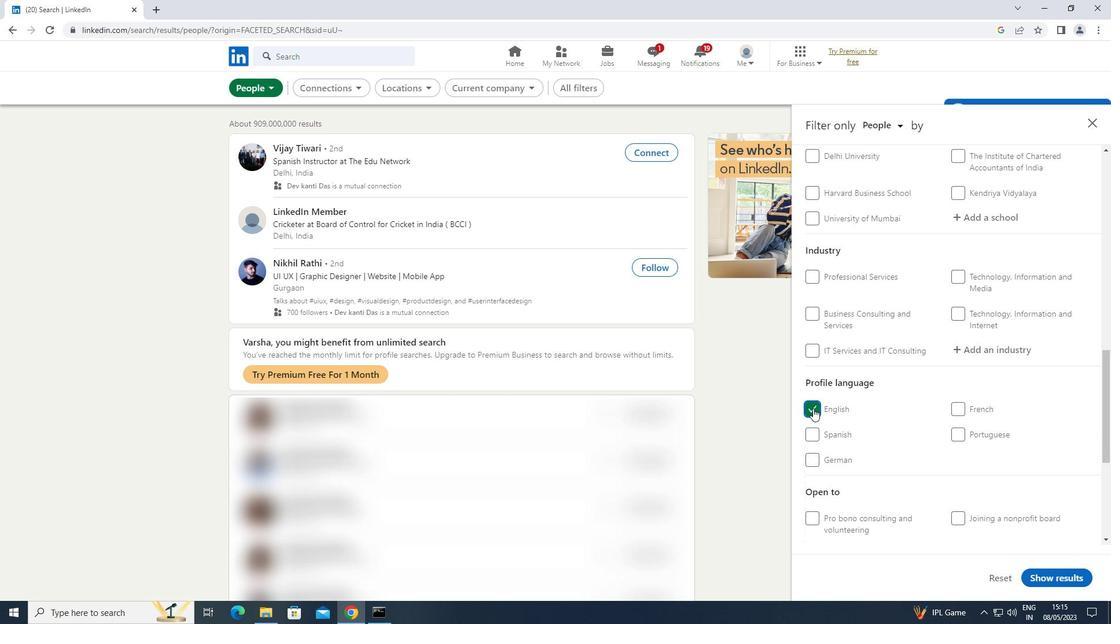 
Action: Mouse scrolled (813, 409) with delta (0, 0)
Screenshot: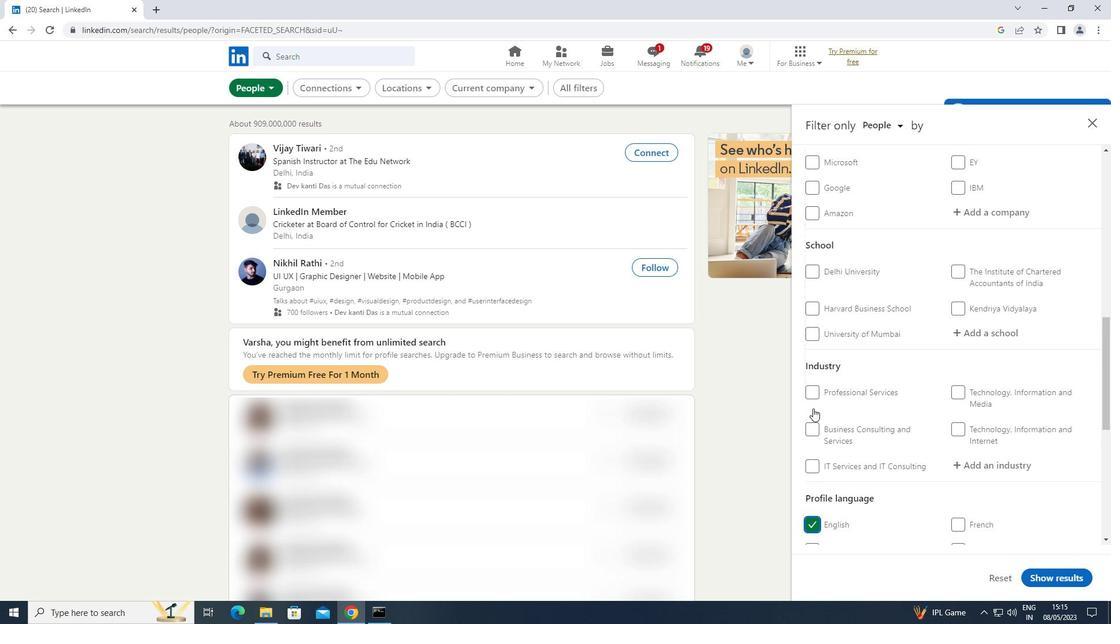 
Action: Mouse scrolled (813, 409) with delta (0, 0)
Screenshot: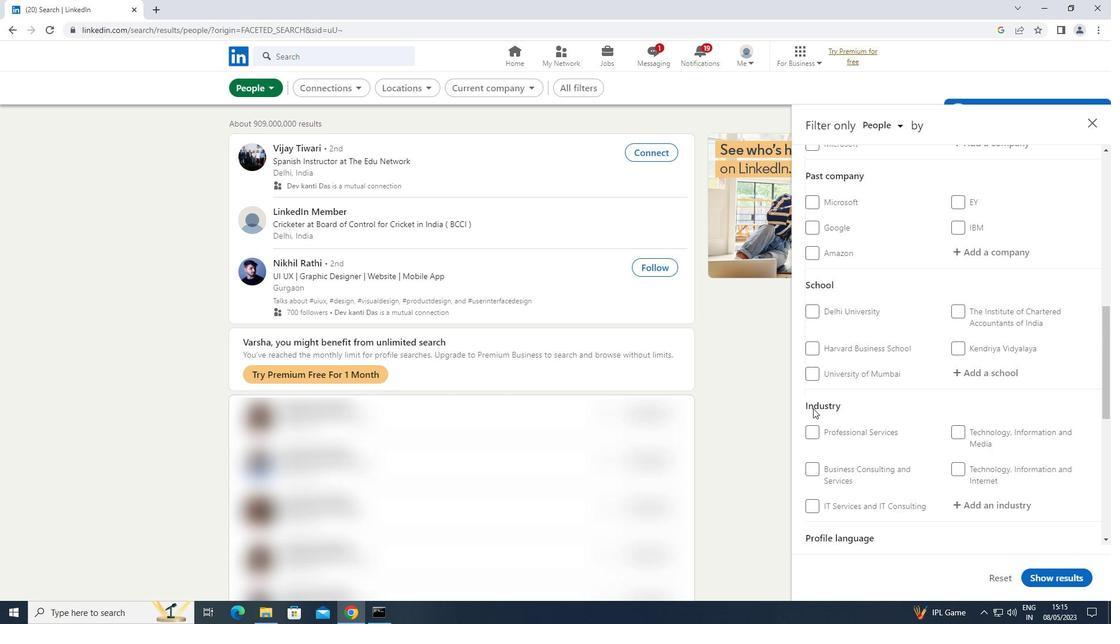 
Action: Mouse scrolled (813, 409) with delta (0, 0)
Screenshot: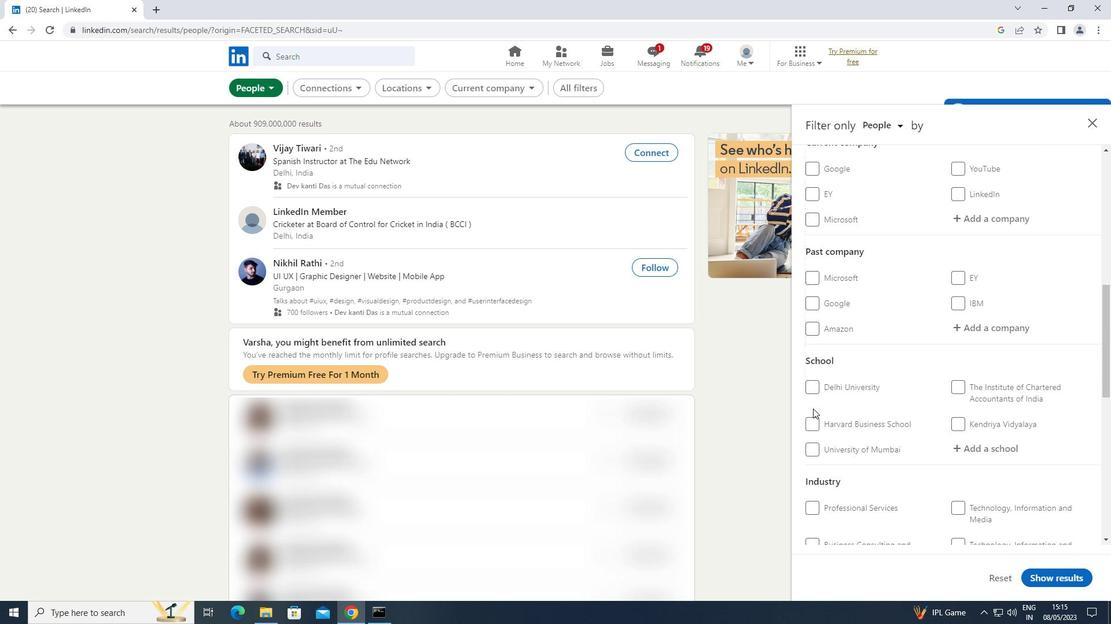 
Action: Mouse moved to (1021, 274)
Screenshot: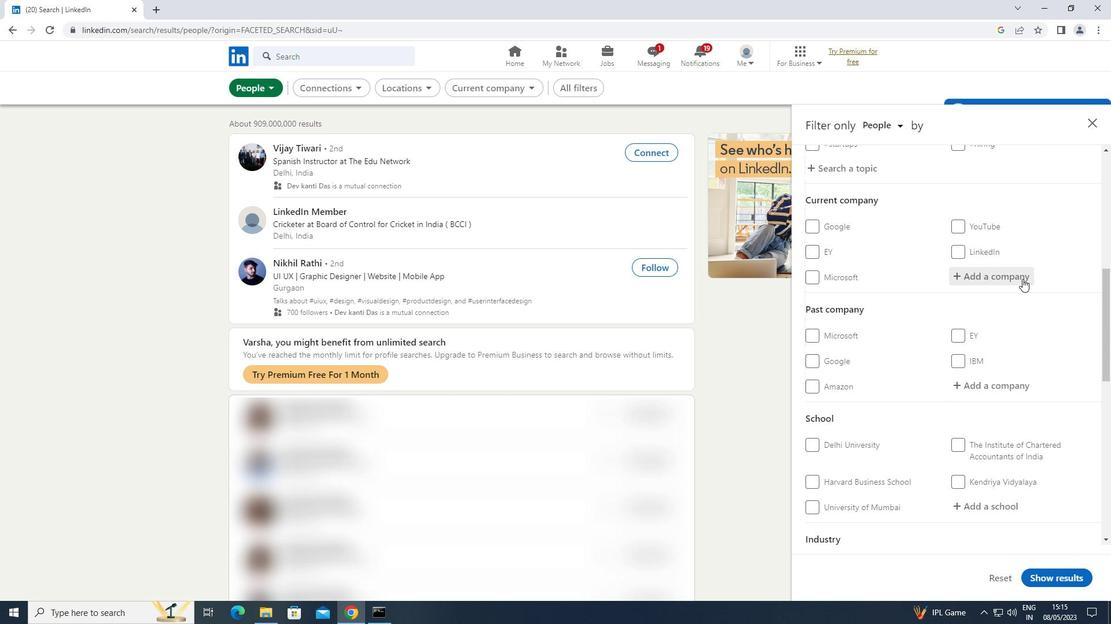 
Action: Mouse pressed left at (1021, 274)
Screenshot: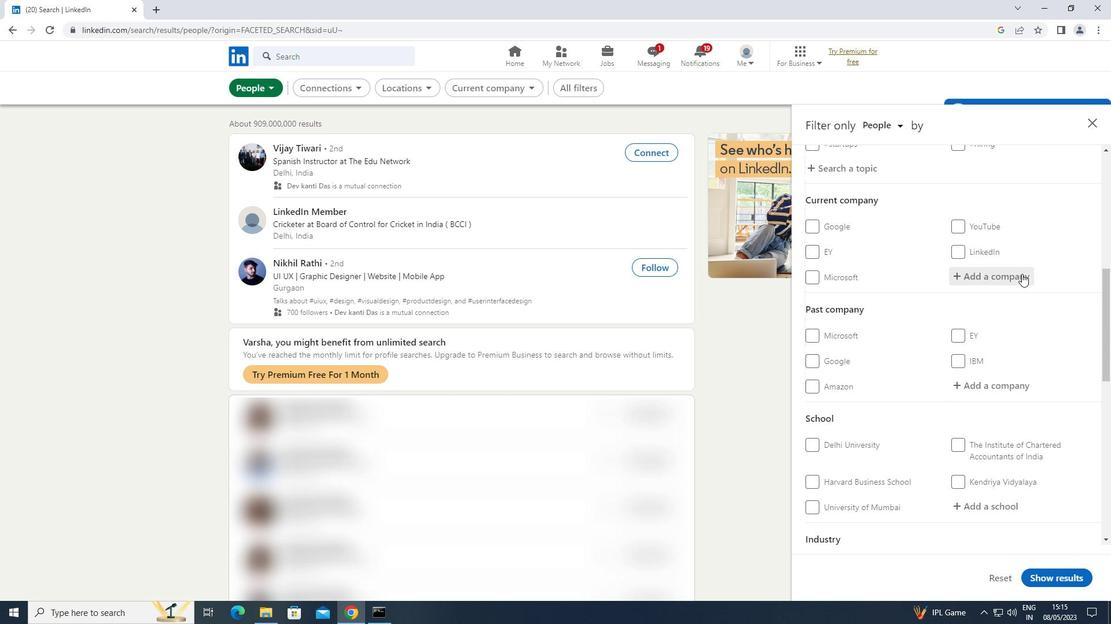 
Action: Key pressed <Key.shift>TIME<Key.space>
Screenshot: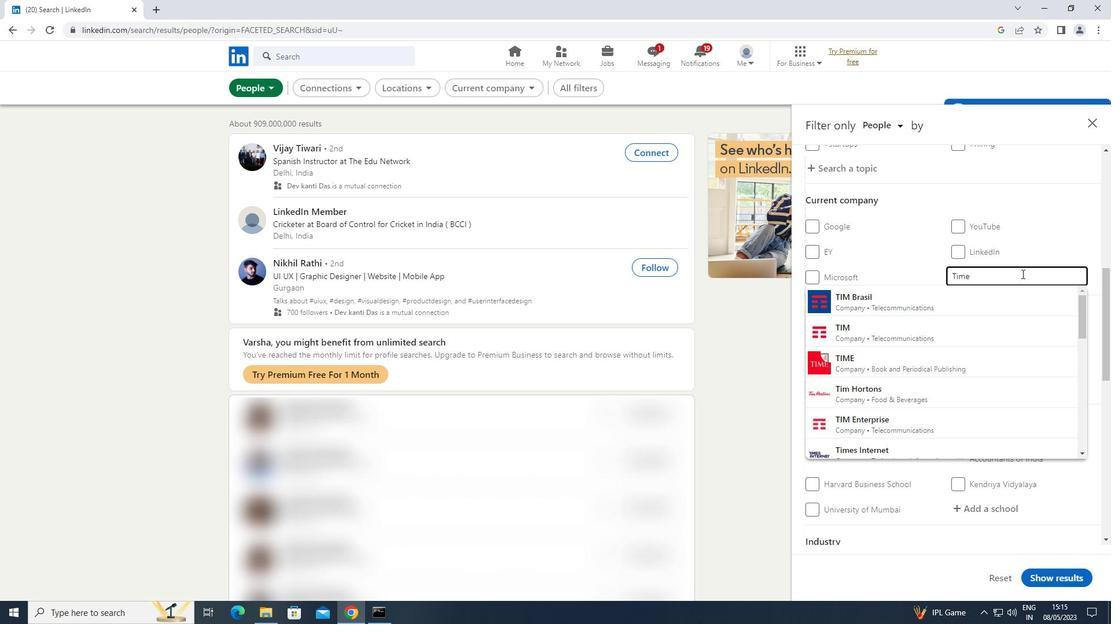 
Action: Mouse moved to (950, 297)
Screenshot: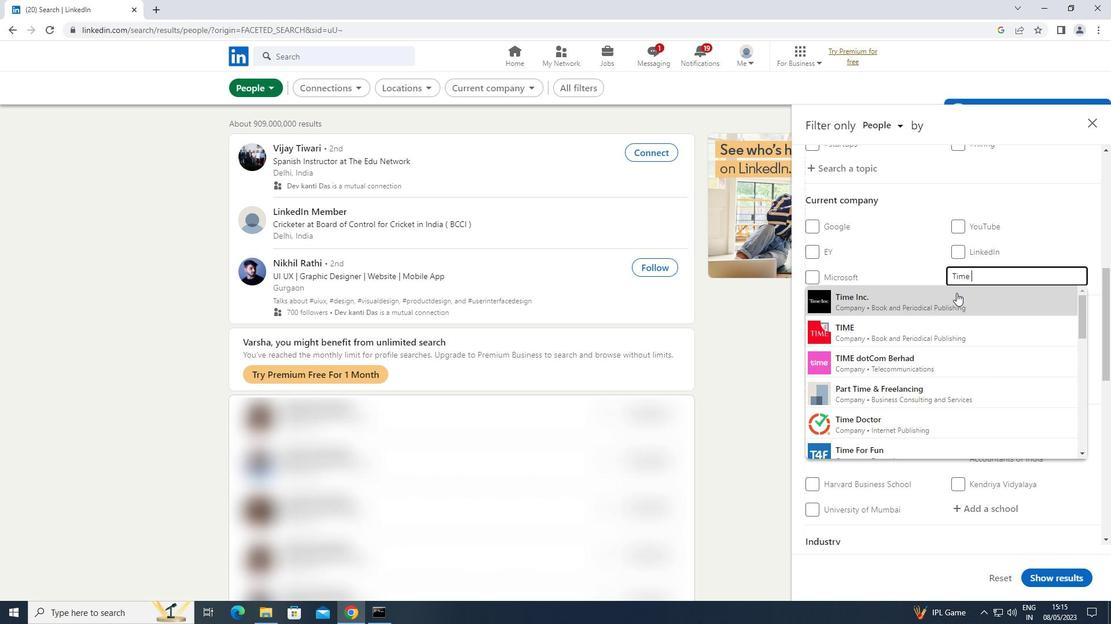 
Action: Mouse pressed left at (950, 297)
Screenshot: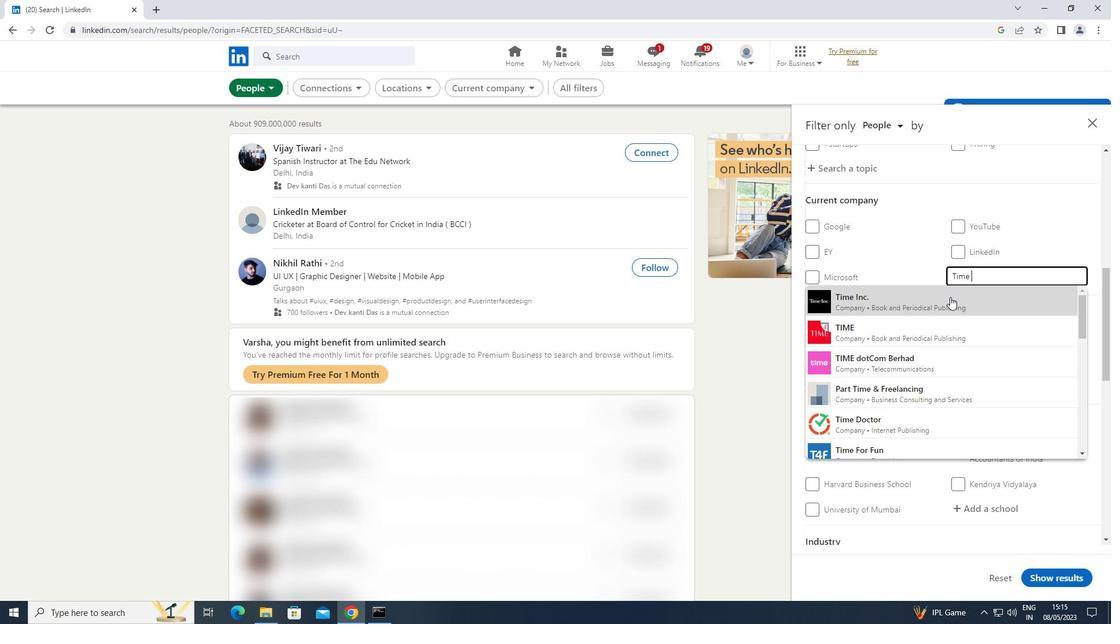 
Action: Mouse moved to (947, 297)
Screenshot: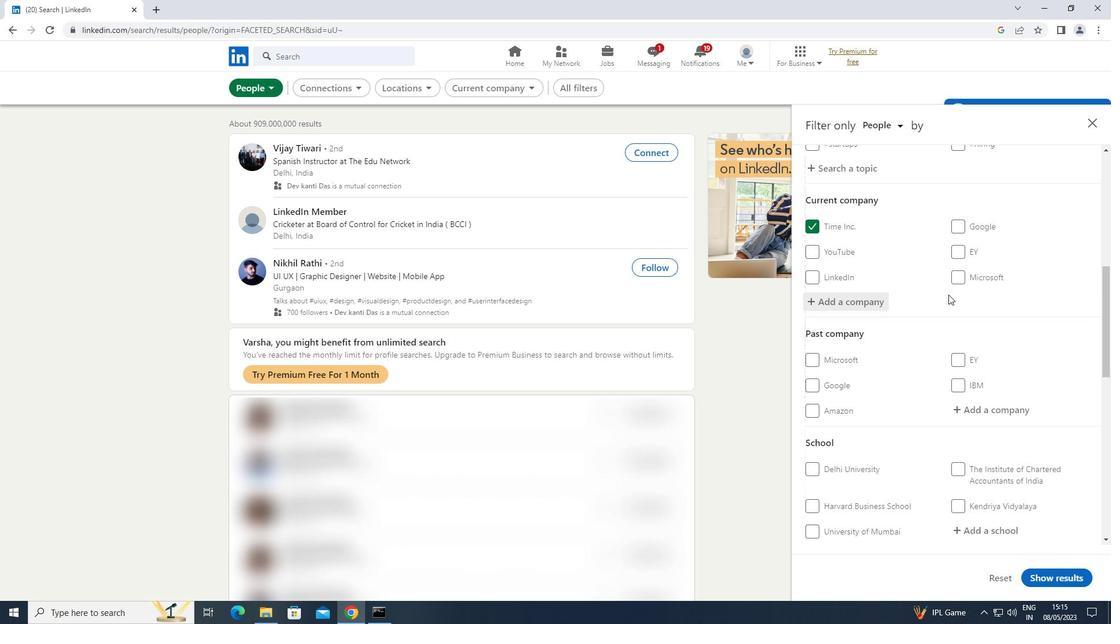 
Action: Mouse scrolled (947, 296) with delta (0, 0)
Screenshot: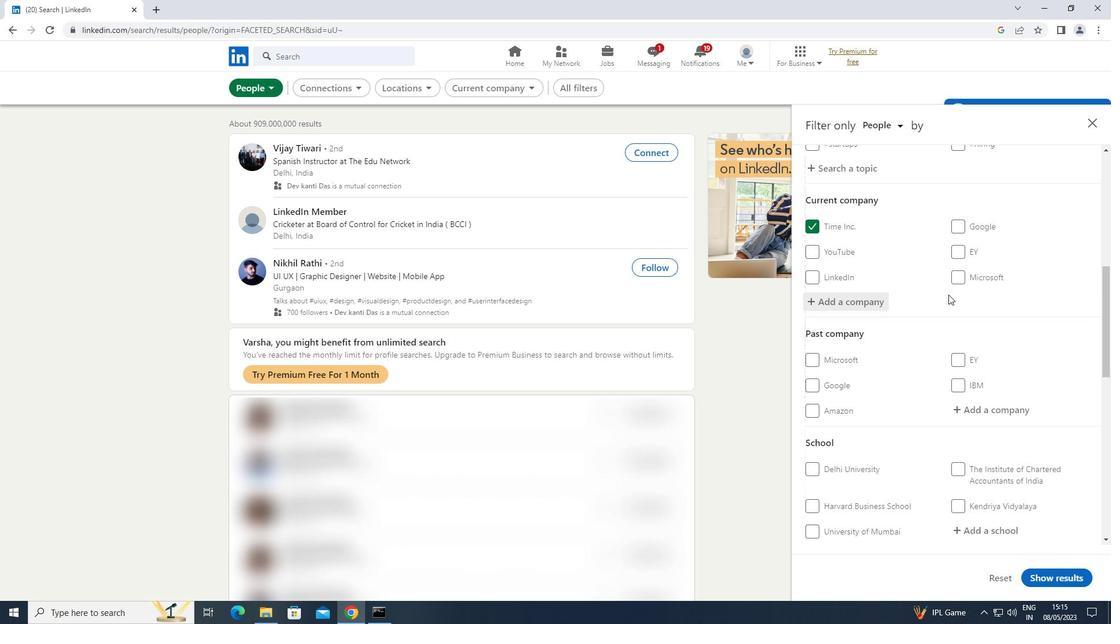 
Action: Mouse moved to (947, 299)
Screenshot: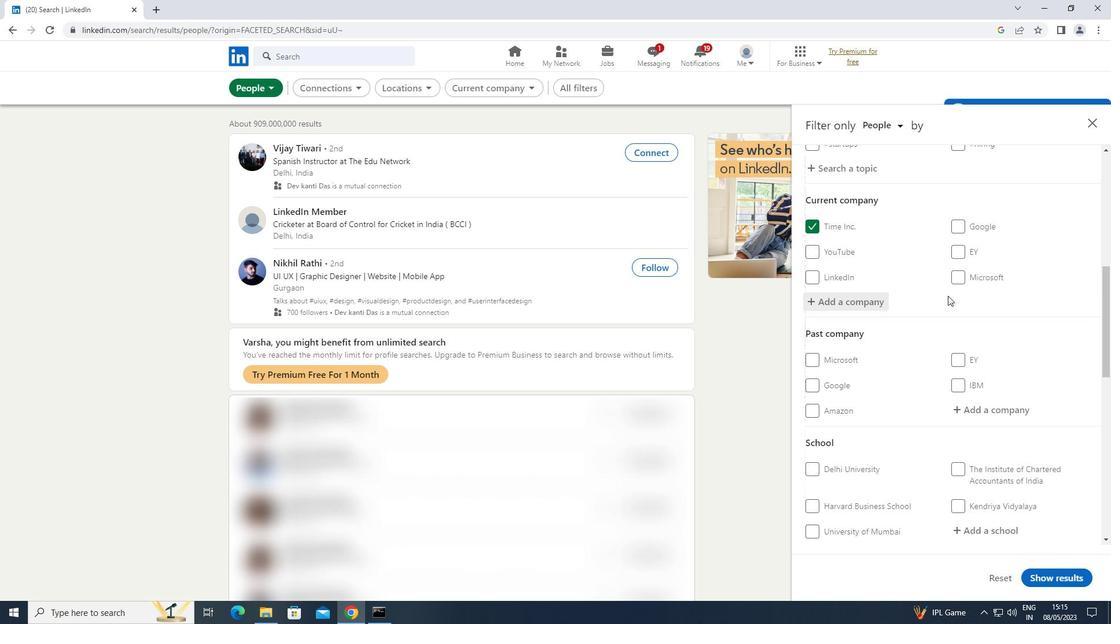 
Action: Mouse scrolled (947, 298) with delta (0, 0)
Screenshot: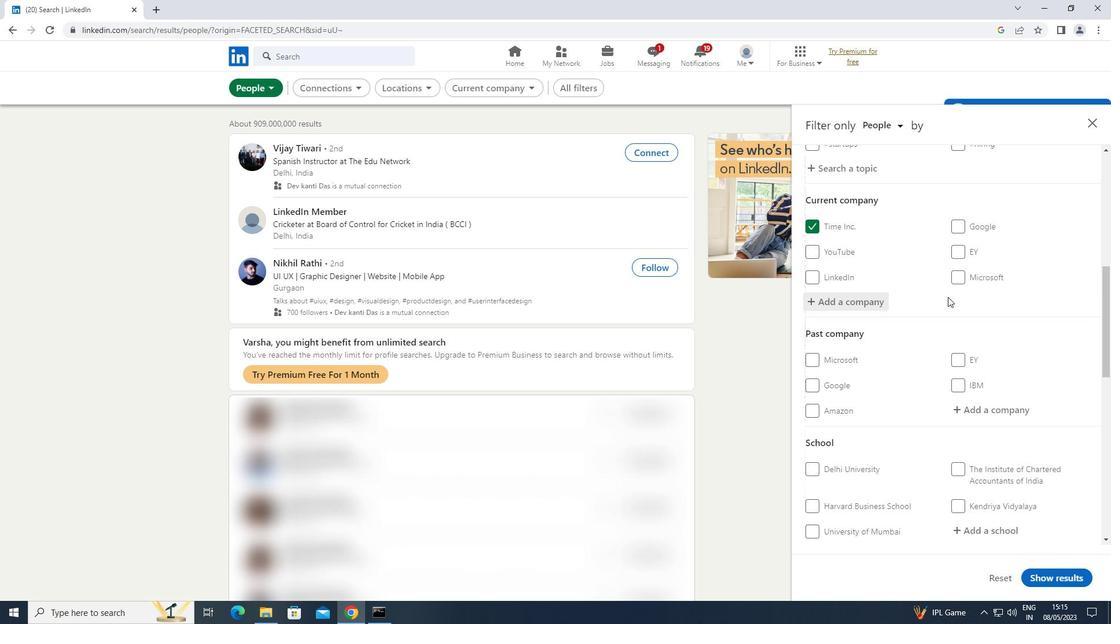 
Action: Mouse moved to (948, 301)
Screenshot: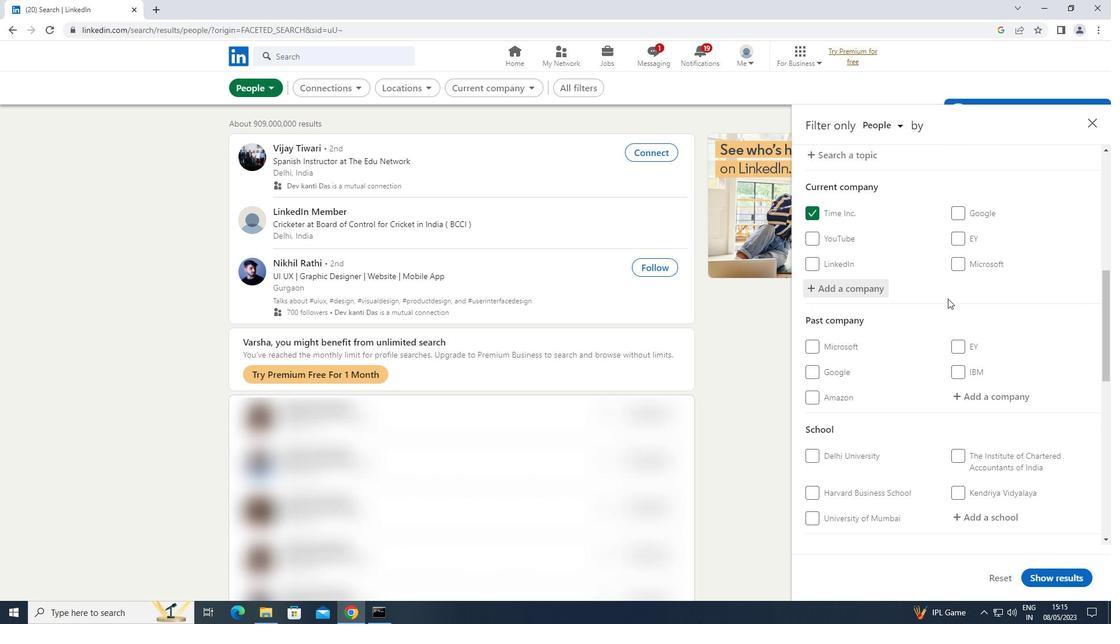 
Action: Mouse scrolled (948, 300) with delta (0, 0)
Screenshot: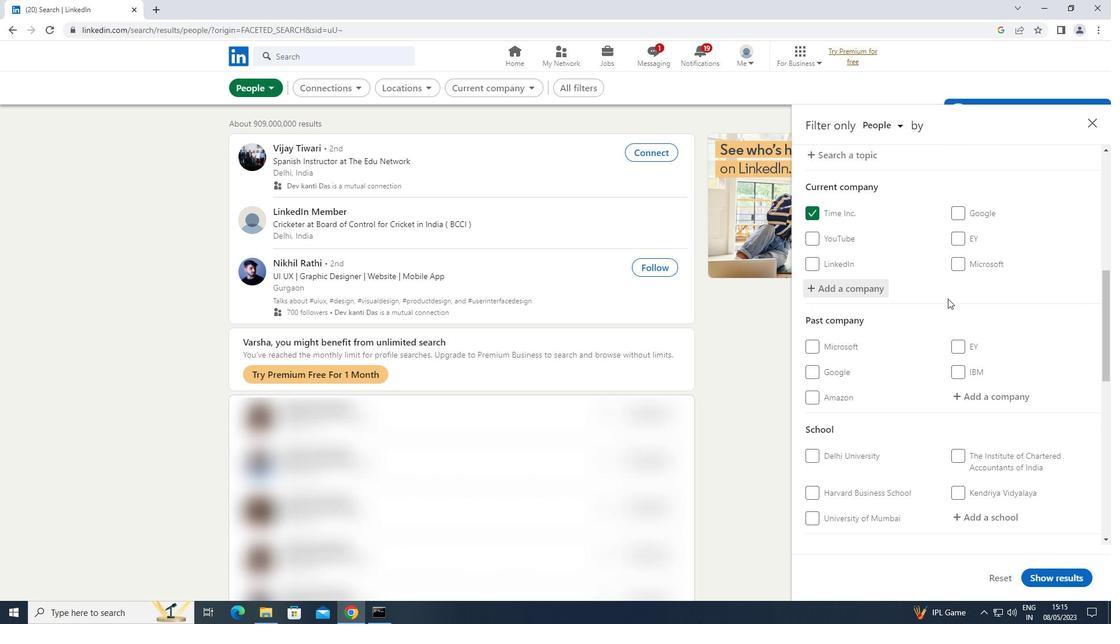 
Action: Mouse moved to (997, 353)
Screenshot: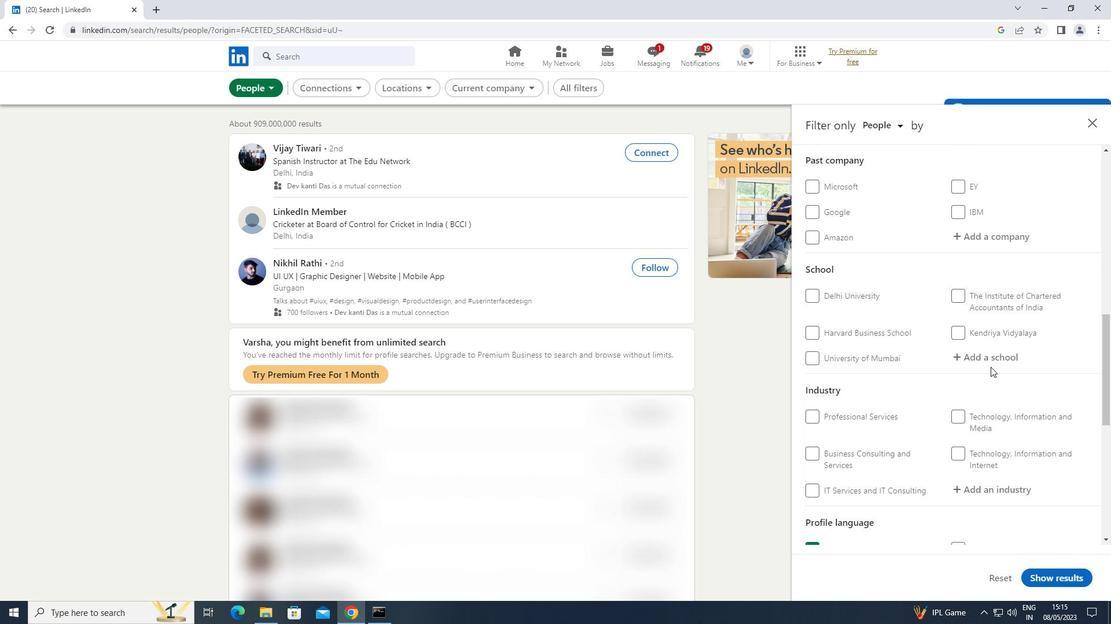 
Action: Mouse pressed left at (997, 353)
Screenshot: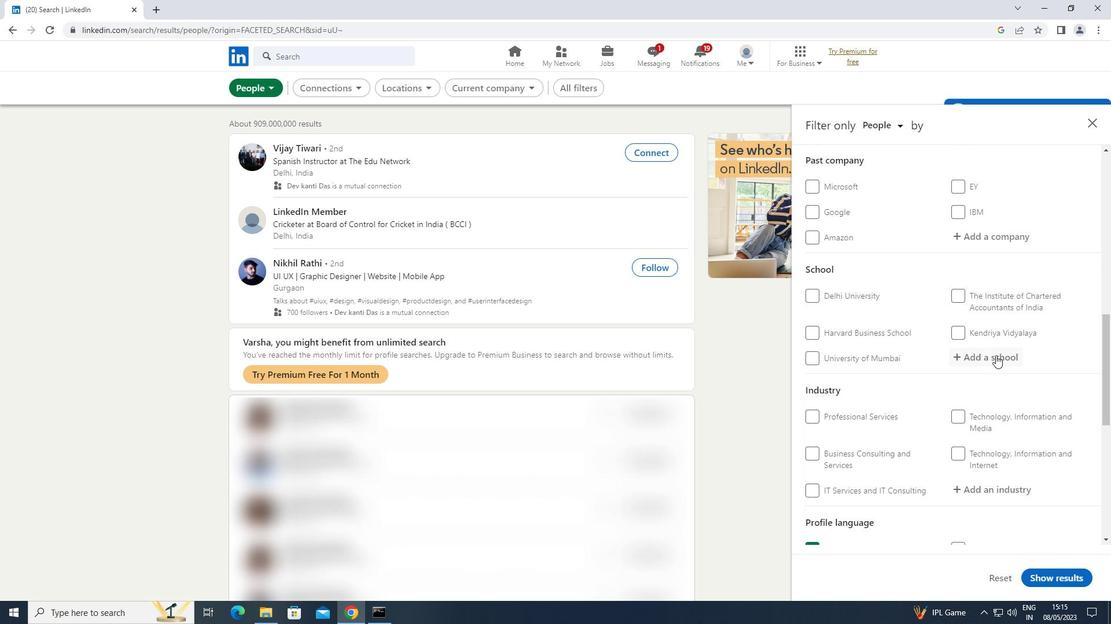 
Action: Key pressed <Key.shift>NIRMA<Key.space>
Screenshot: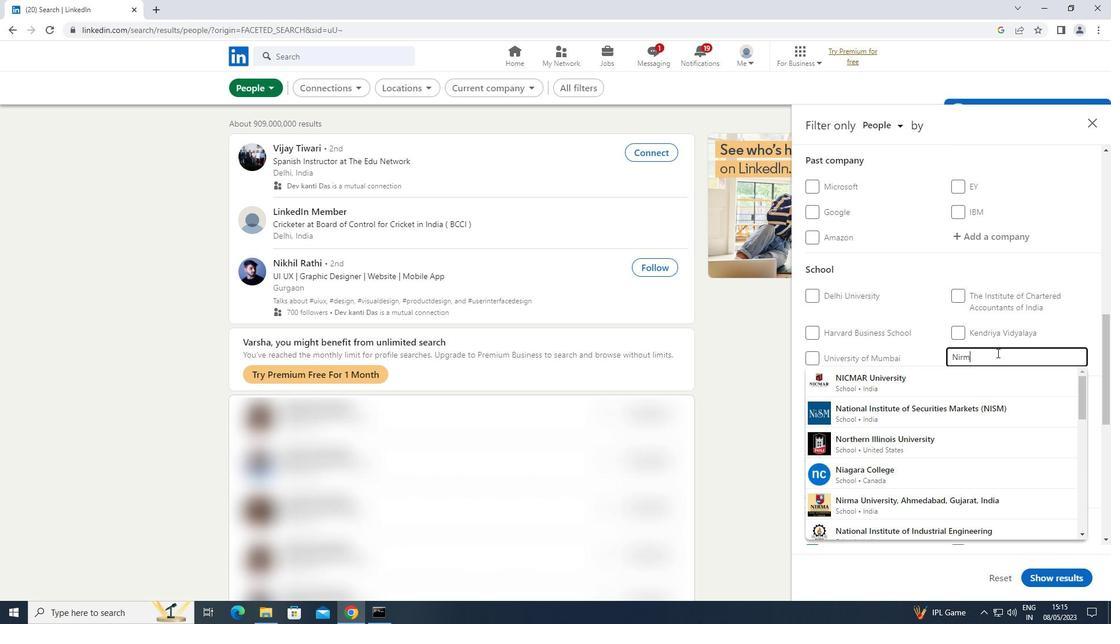 
Action: Mouse moved to (952, 380)
Screenshot: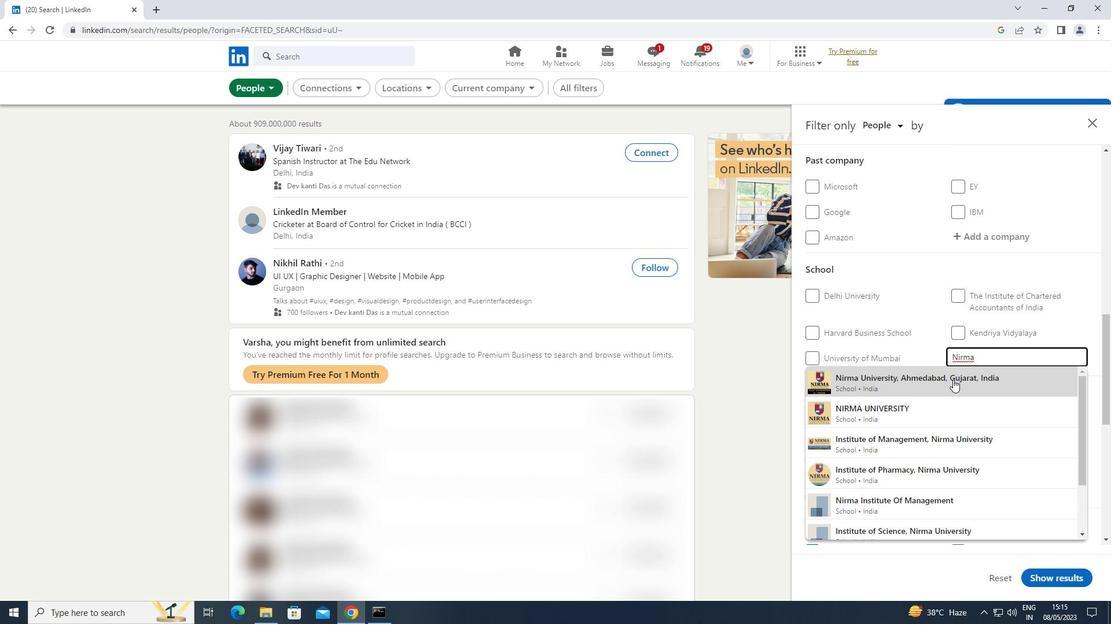 
Action: Mouse pressed left at (952, 380)
Screenshot: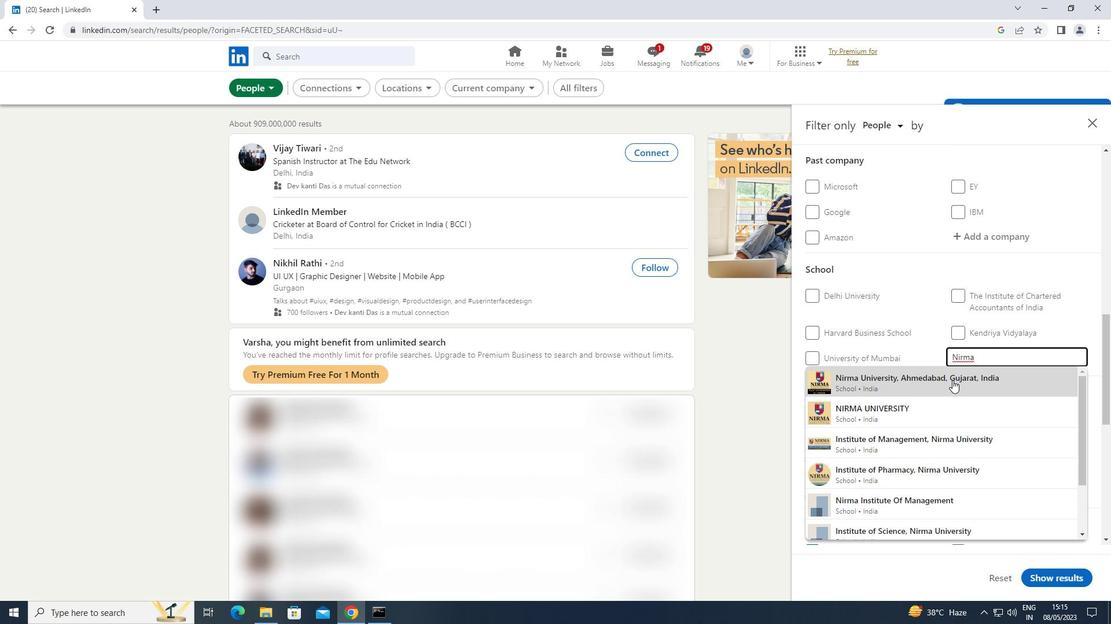 
Action: Mouse scrolled (952, 380) with delta (0, 0)
Screenshot: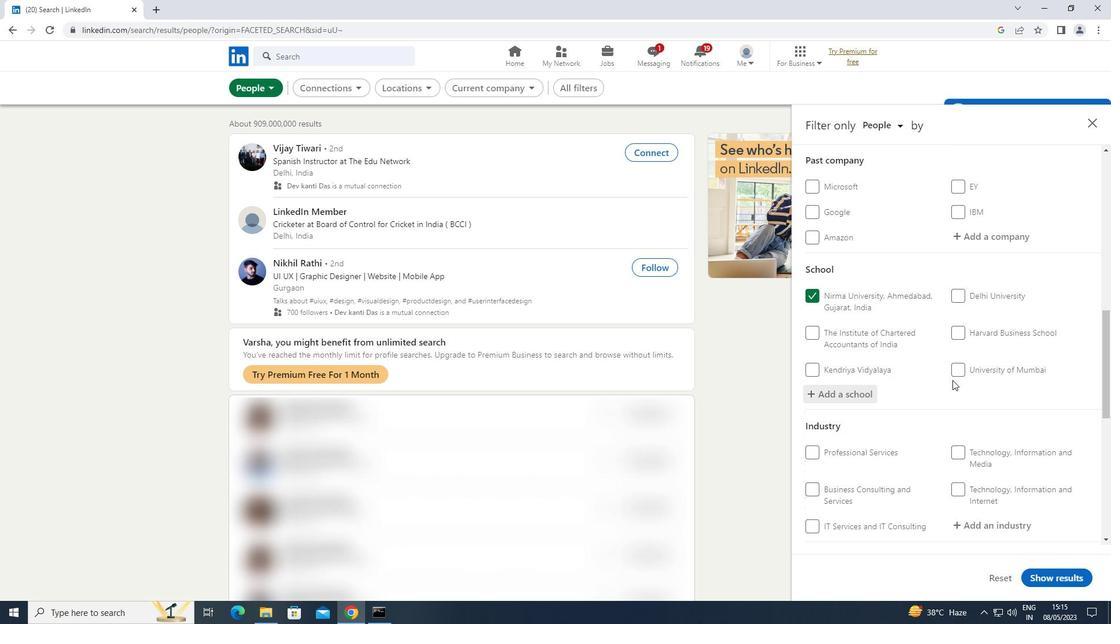 
Action: Mouse scrolled (952, 380) with delta (0, 0)
Screenshot: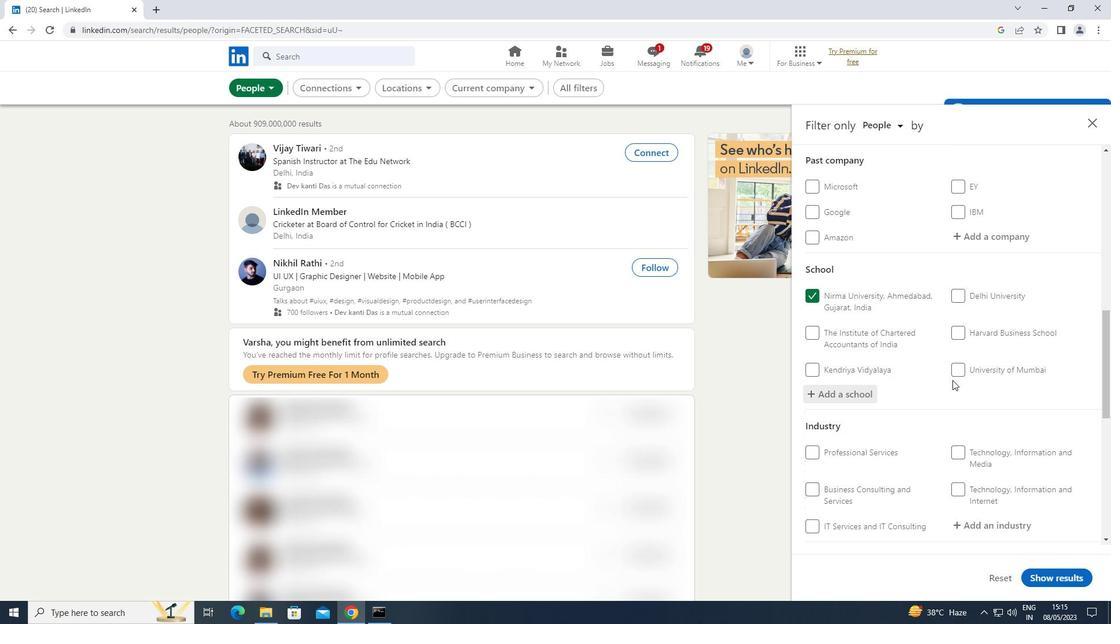 
Action: Mouse scrolled (952, 380) with delta (0, 0)
Screenshot: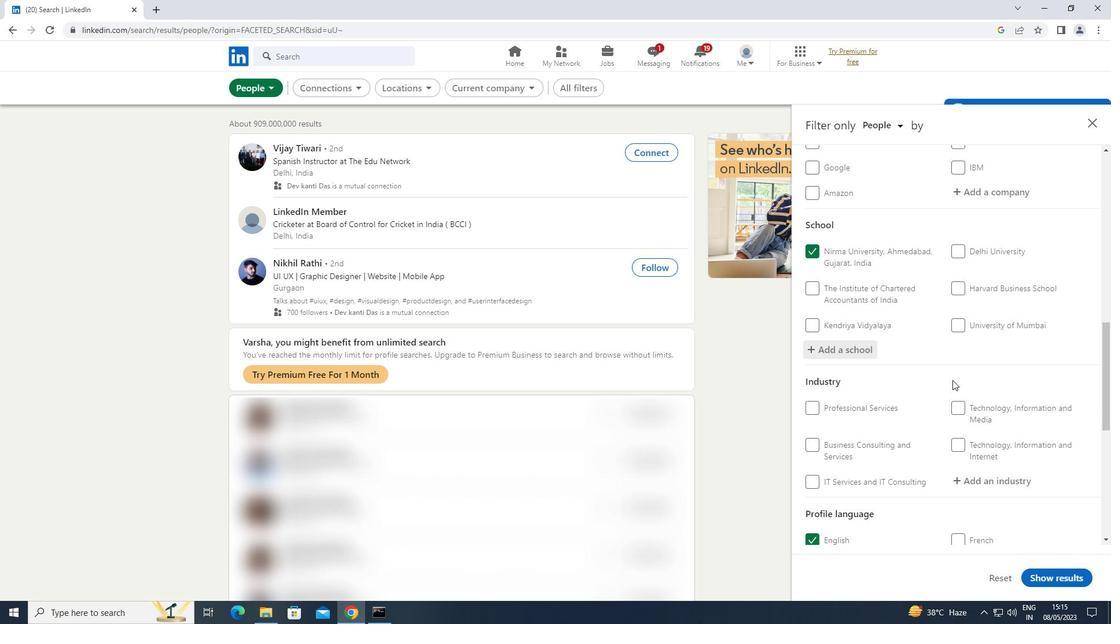 
Action: Mouse moved to (983, 349)
Screenshot: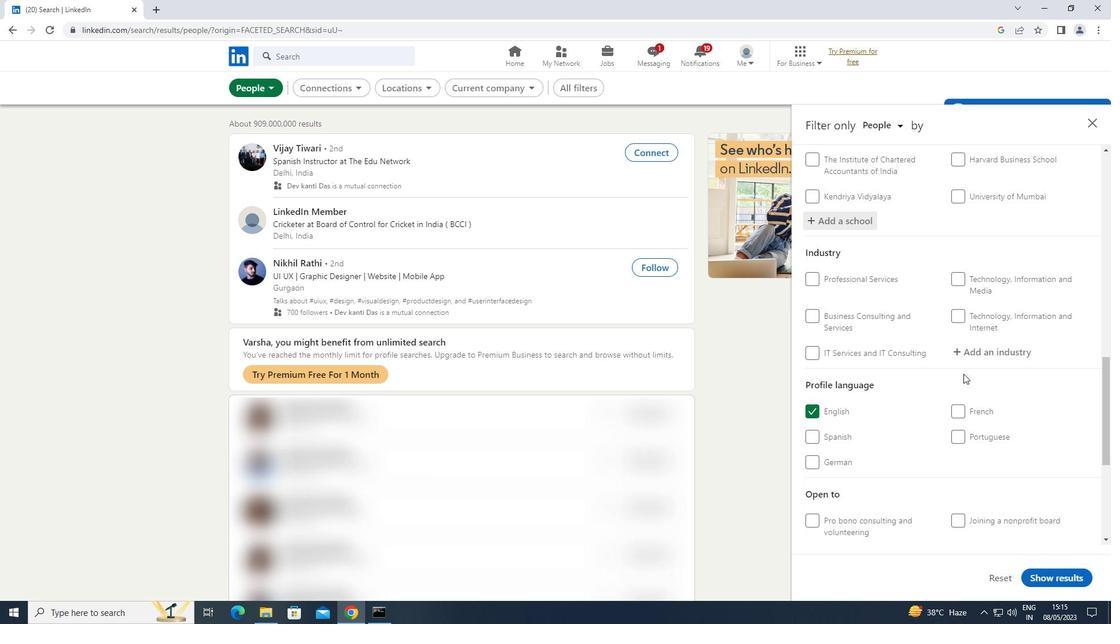 
Action: Mouse pressed left at (983, 349)
Screenshot: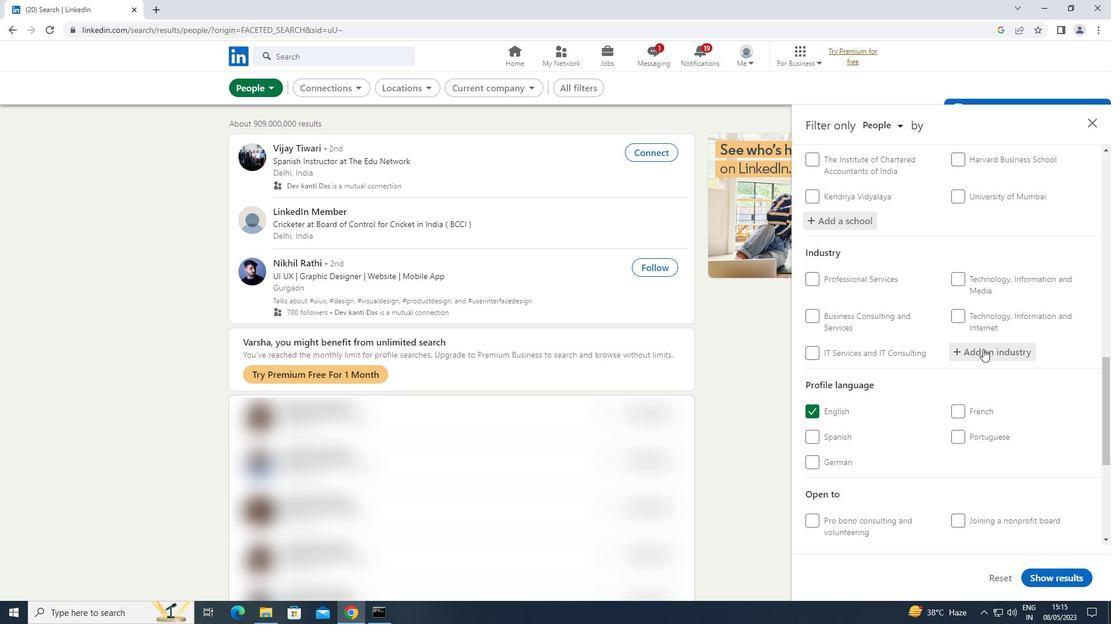 
Action: Key pressed <Key.shift>RETAIL<Key.space><Key.shift>MUSICAL
Screenshot: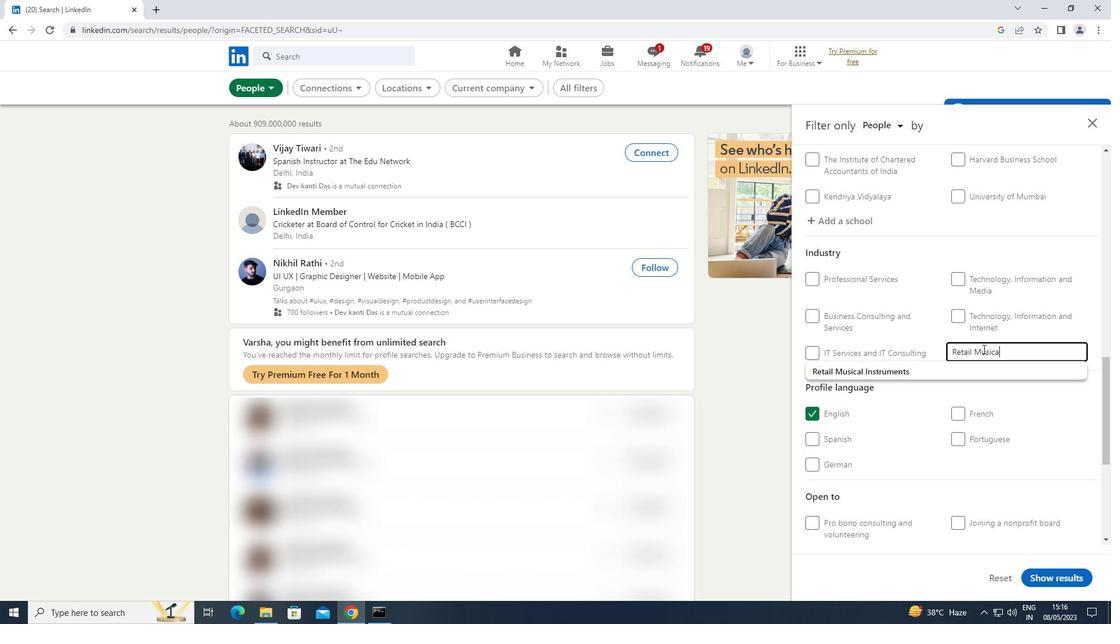 
Action: Mouse moved to (928, 368)
Screenshot: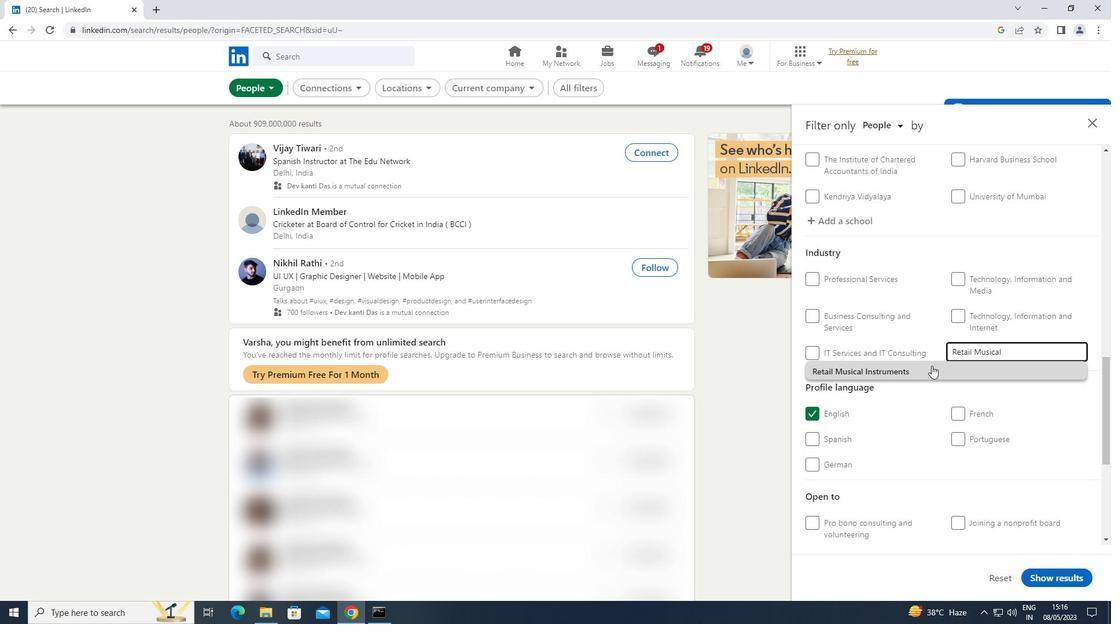 
Action: Mouse pressed left at (928, 368)
Screenshot: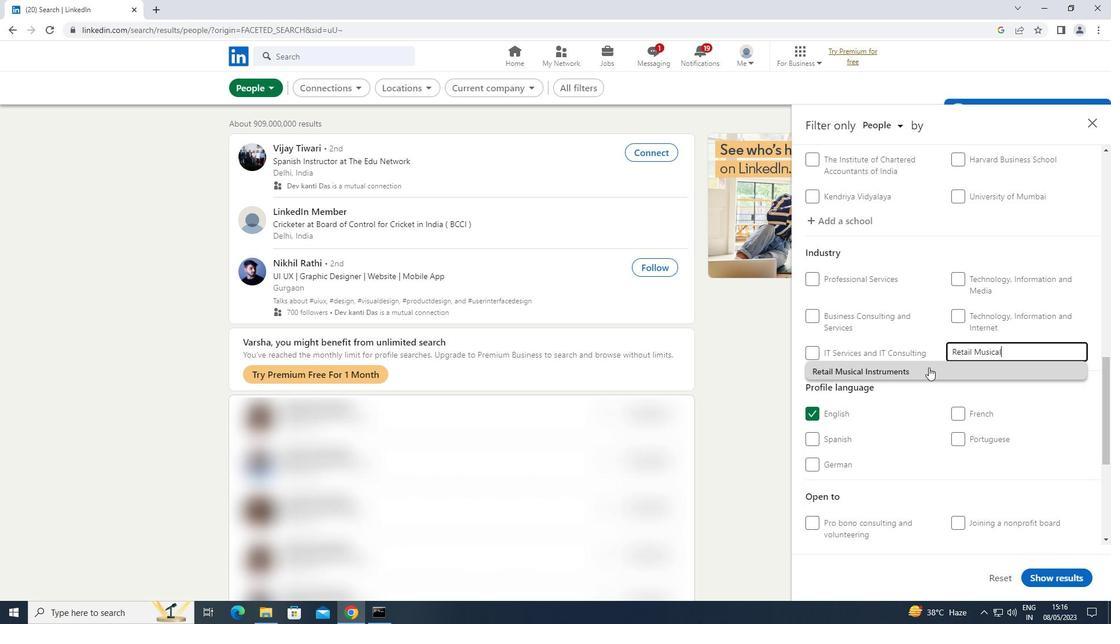 
Action: Mouse scrolled (928, 367) with delta (0, 0)
Screenshot: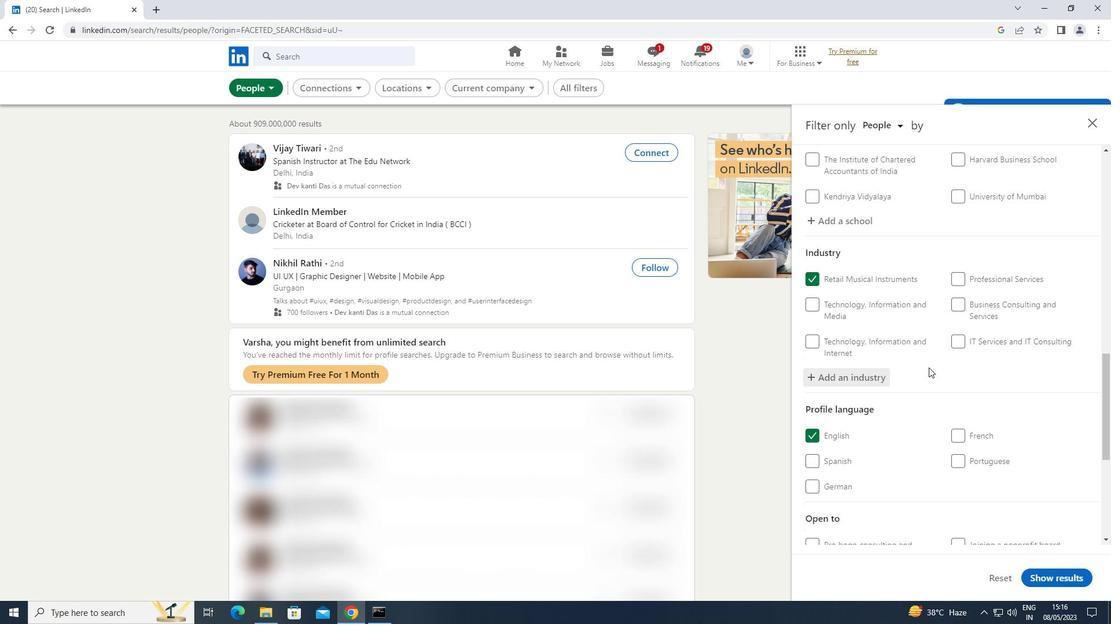 
Action: Mouse scrolled (928, 367) with delta (0, 0)
Screenshot: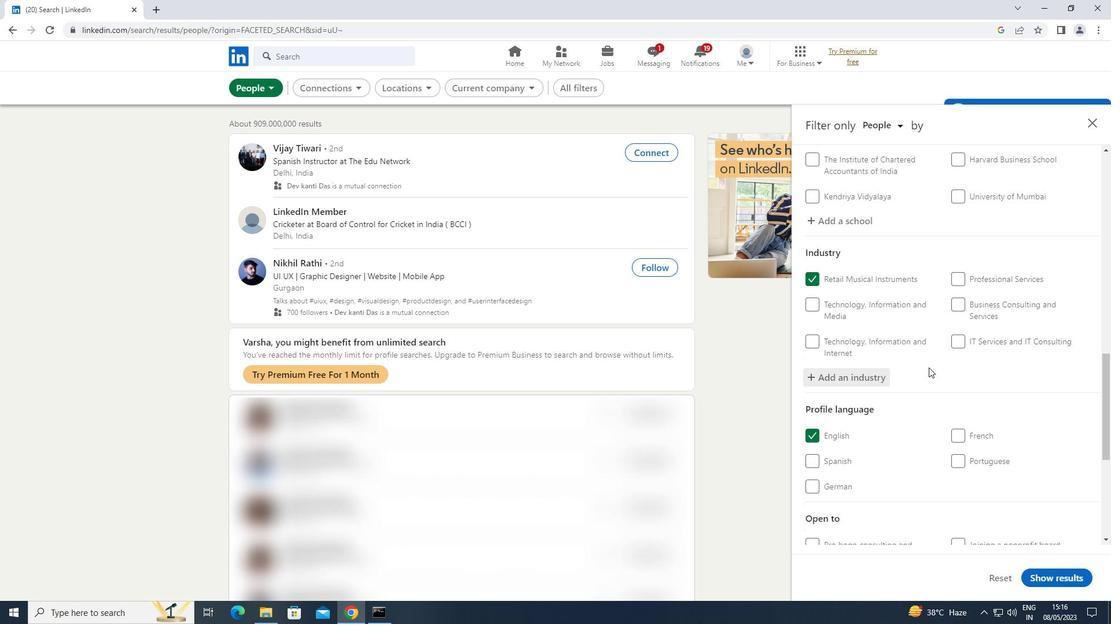 
Action: Mouse scrolled (928, 367) with delta (0, 0)
Screenshot: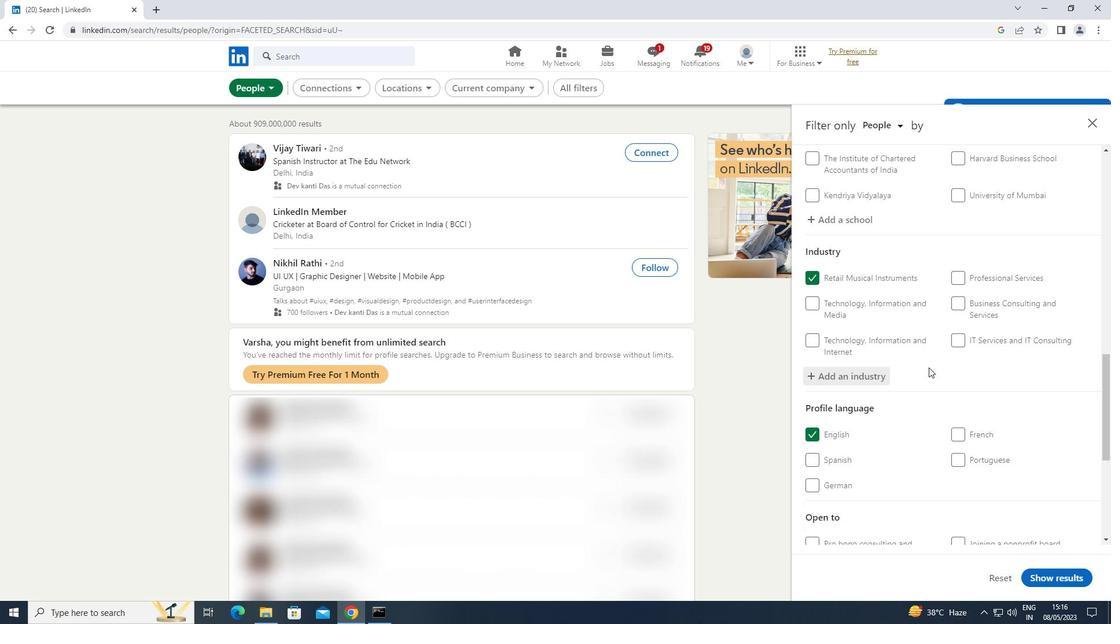 
Action: Mouse scrolled (928, 367) with delta (0, 0)
Screenshot: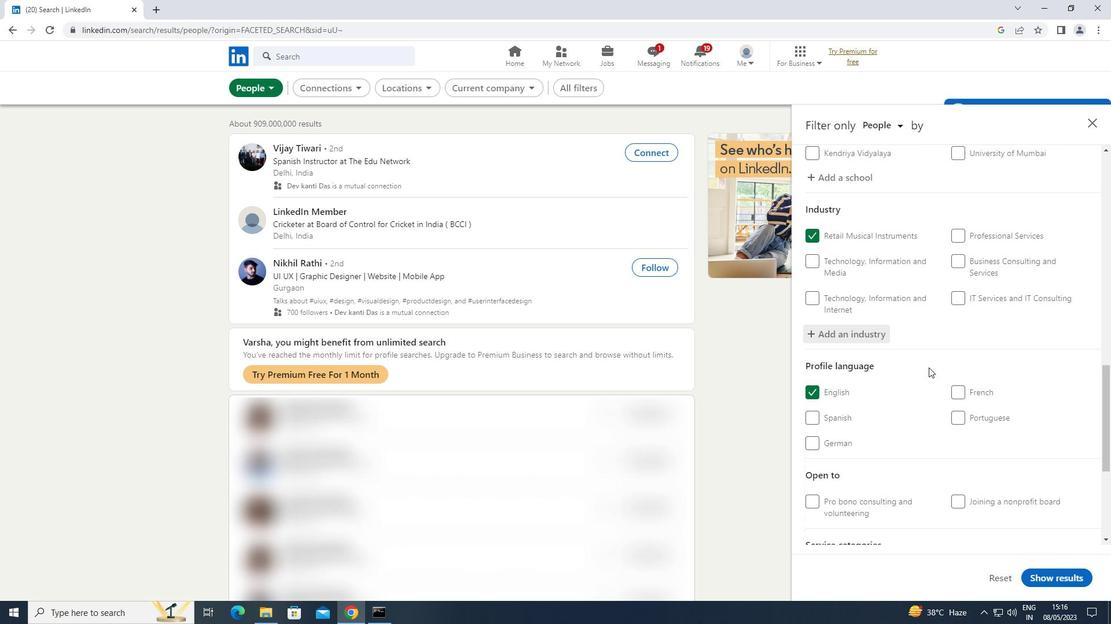 
Action: Mouse moved to (973, 427)
Screenshot: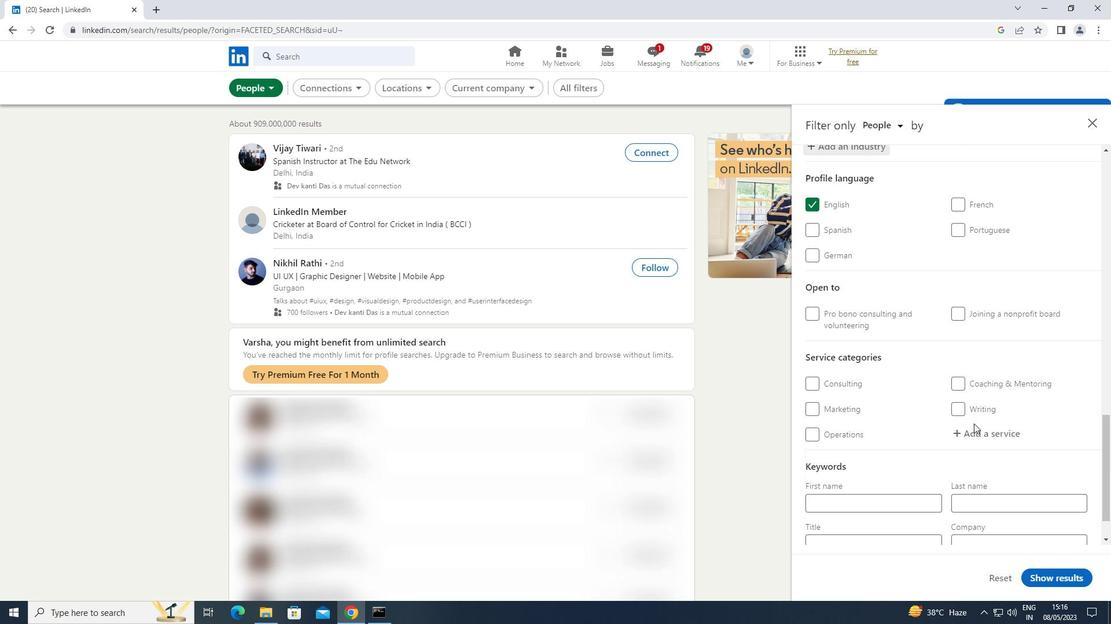 
Action: Mouse pressed left at (973, 427)
Screenshot: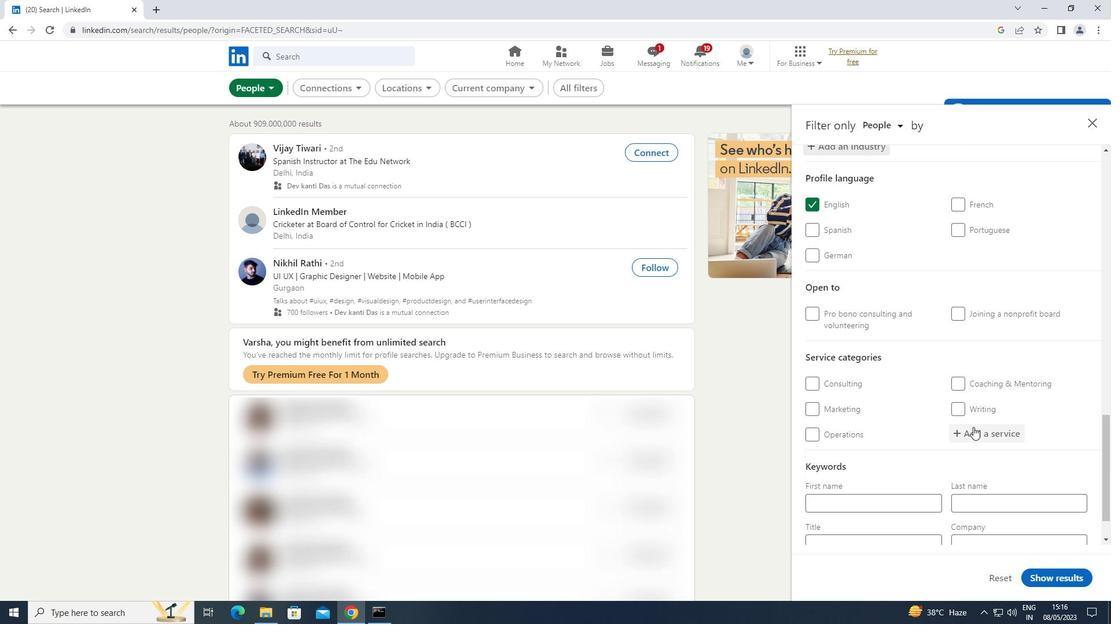 
Action: Mouse moved to (968, 431)
Screenshot: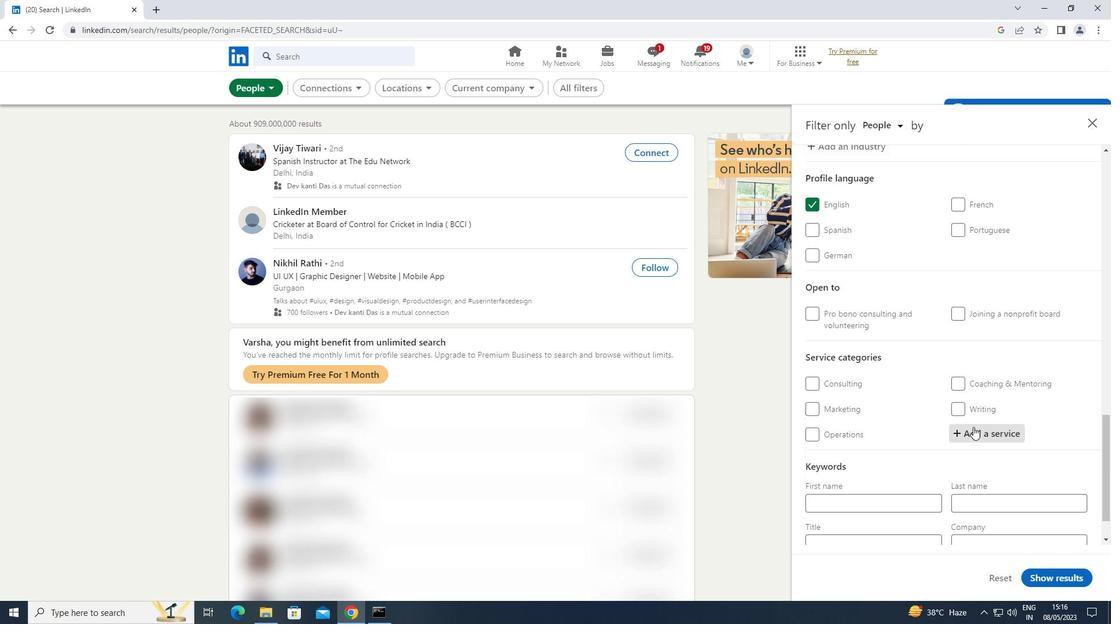 
Action: Key pressed <Key.shift>GROWTH
Screenshot: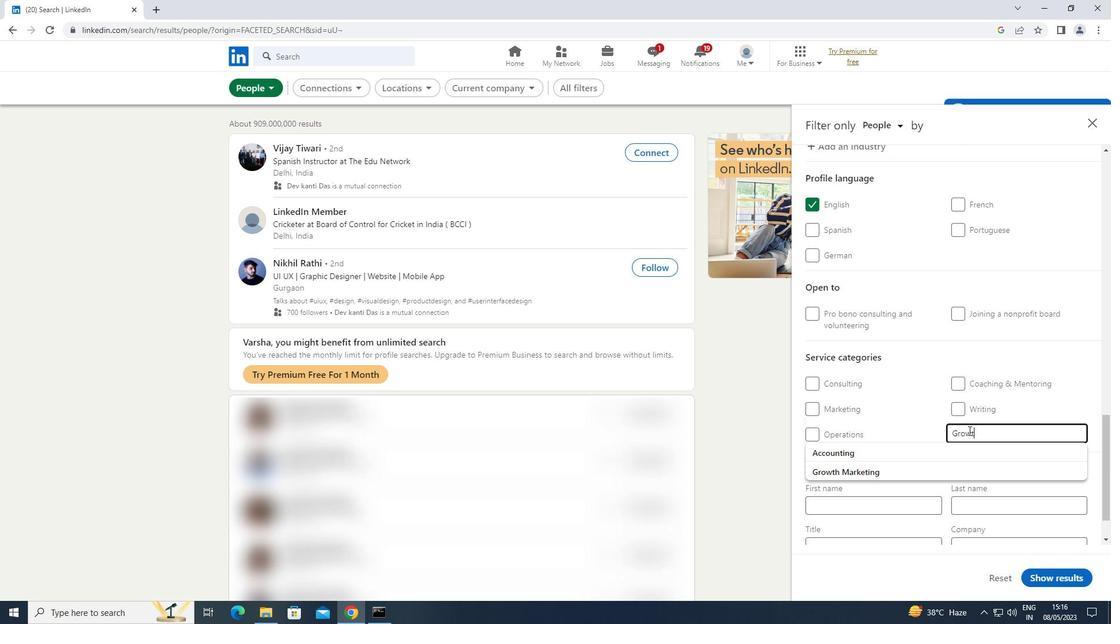 
Action: Mouse moved to (892, 454)
Screenshot: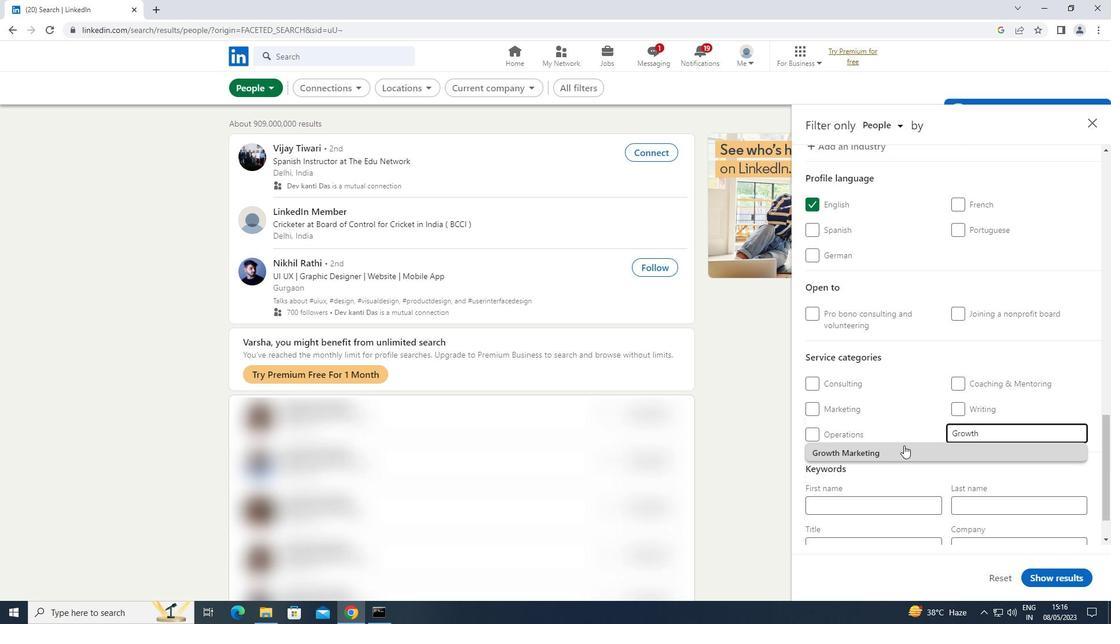 
Action: Mouse pressed left at (892, 454)
Screenshot: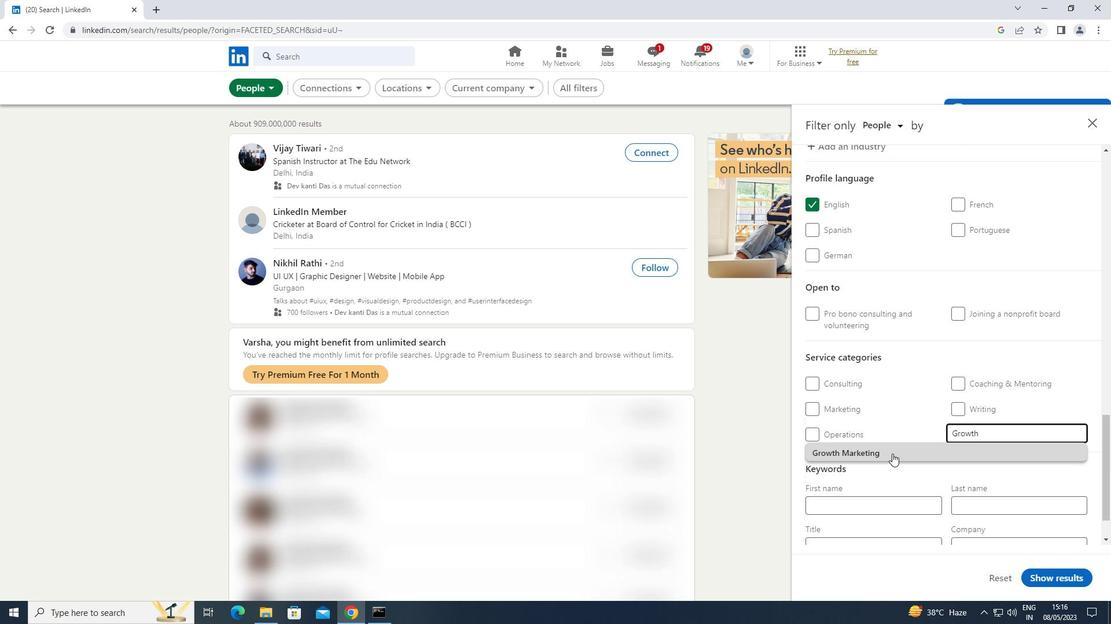 
Action: Mouse moved to (892, 453)
Screenshot: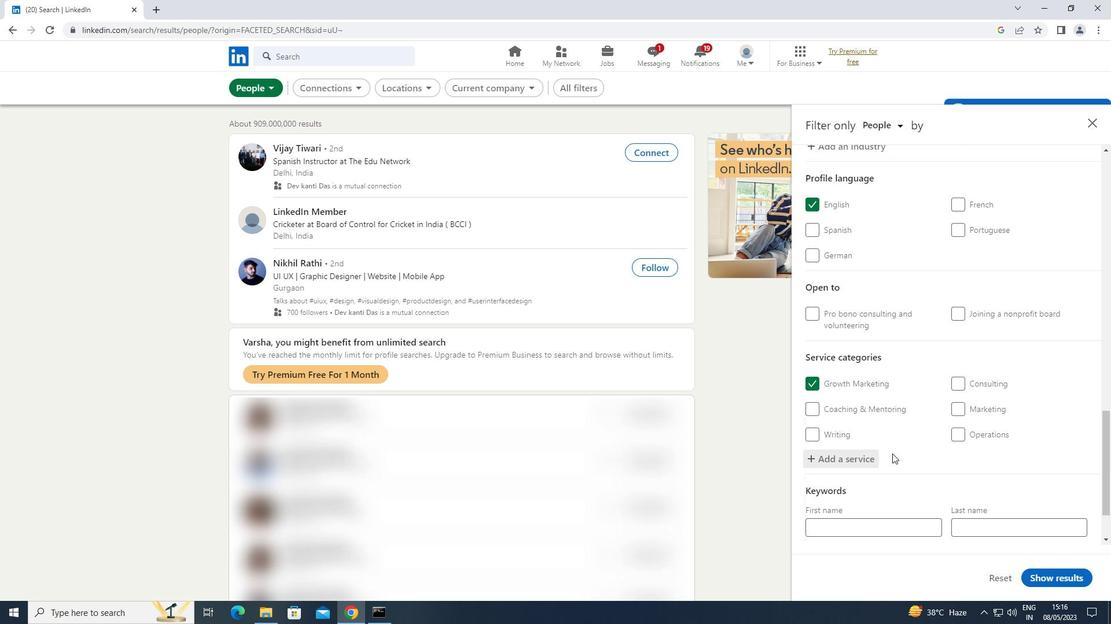 
Action: Mouse scrolled (892, 453) with delta (0, 0)
Screenshot: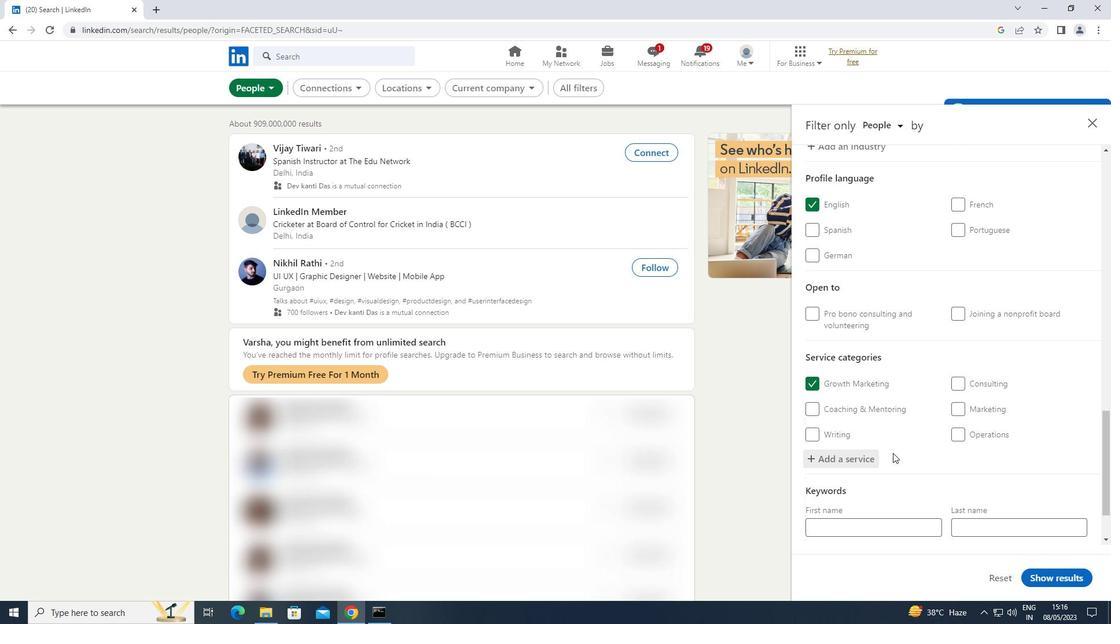 
Action: Mouse scrolled (892, 453) with delta (0, 0)
Screenshot: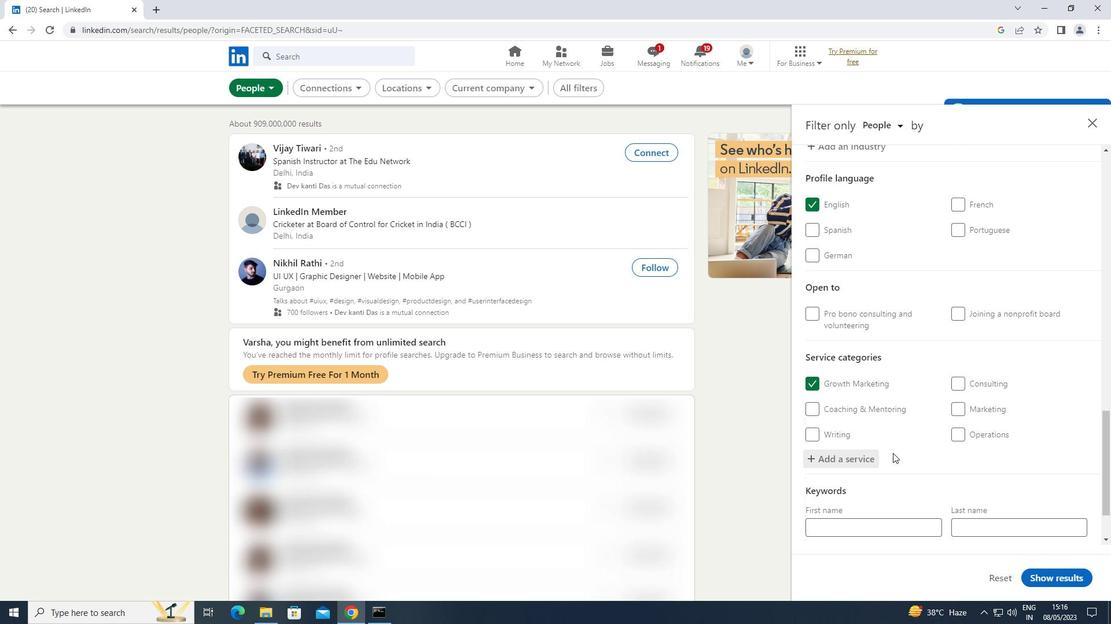 
Action: Mouse scrolled (892, 453) with delta (0, 0)
Screenshot: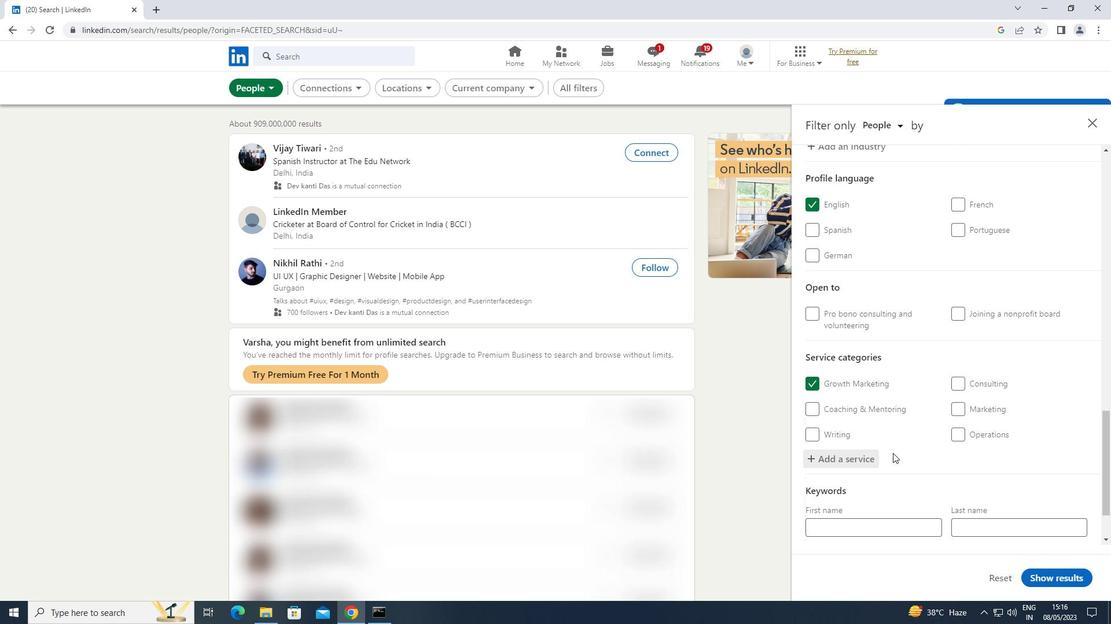 
Action: Mouse scrolled (892, 453) with delta (0, 0)
Screenshot: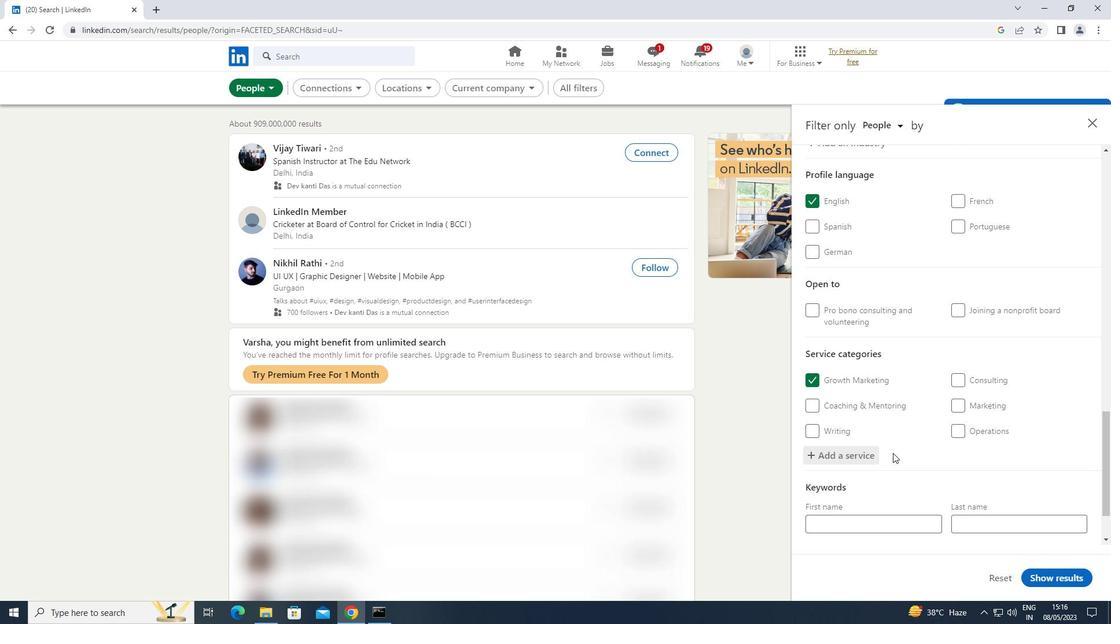 
Action: Mouse scrolled (892, 453) with delta (0, 0)
Screenshot: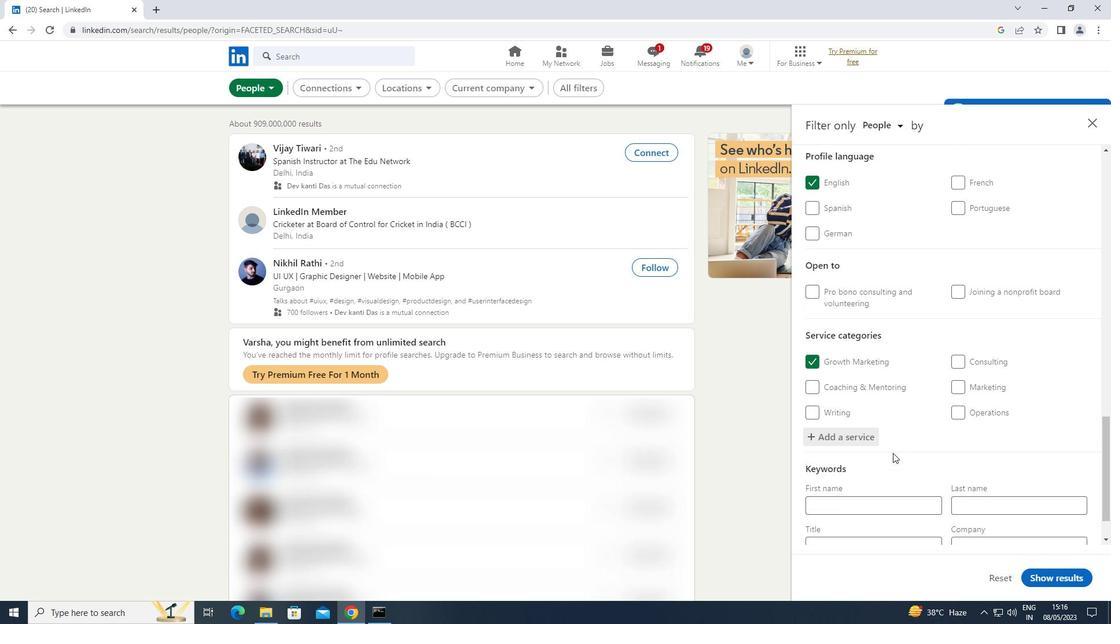
Action: Mouse scrolled (892, 453) with delta (0, 0)
Screenshot: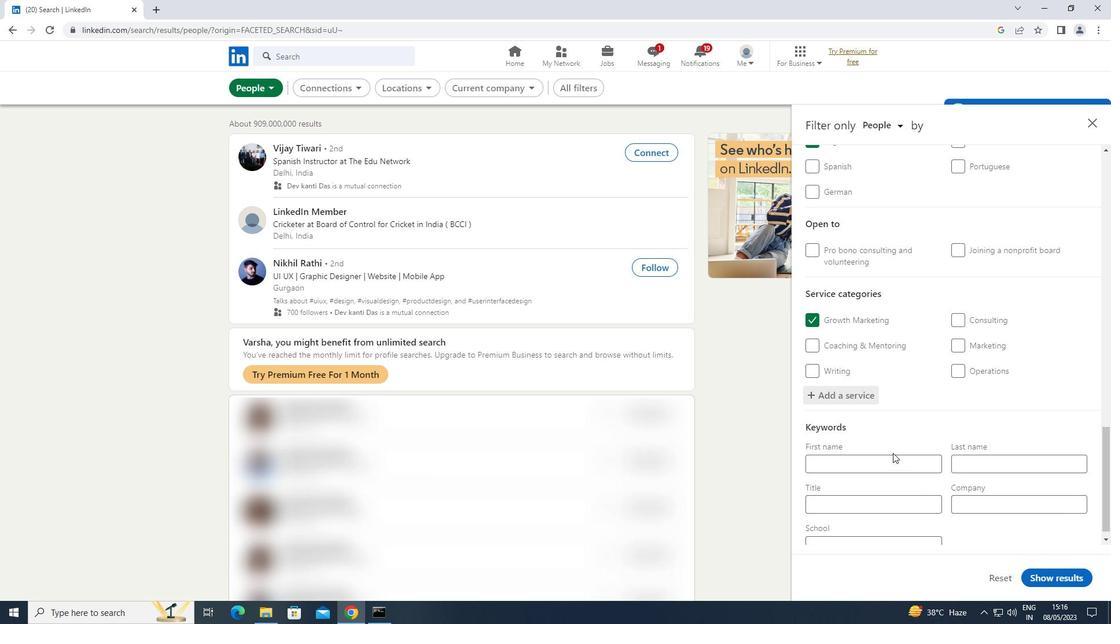 
Action: Mouse moved to (866, 490)
Screenshot: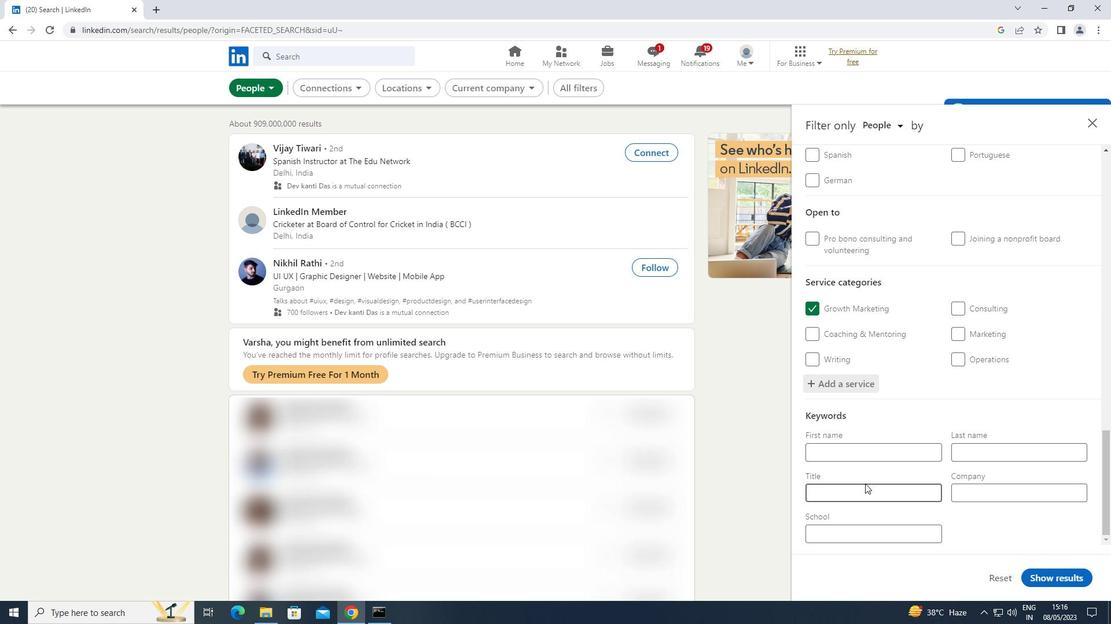 
Action: Mouse pressed left at (866, 490)
Screenshot: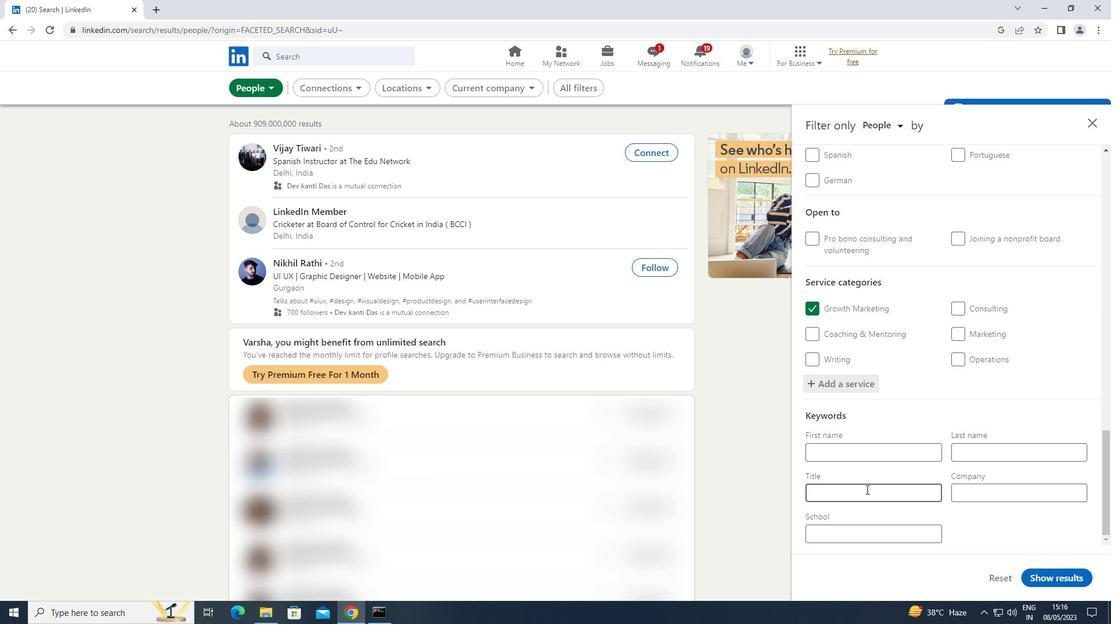 
Action: Key pressed <Key.shift>GUIDANCE<Key.space><Key.shift>COUNSELOR
Screenshot: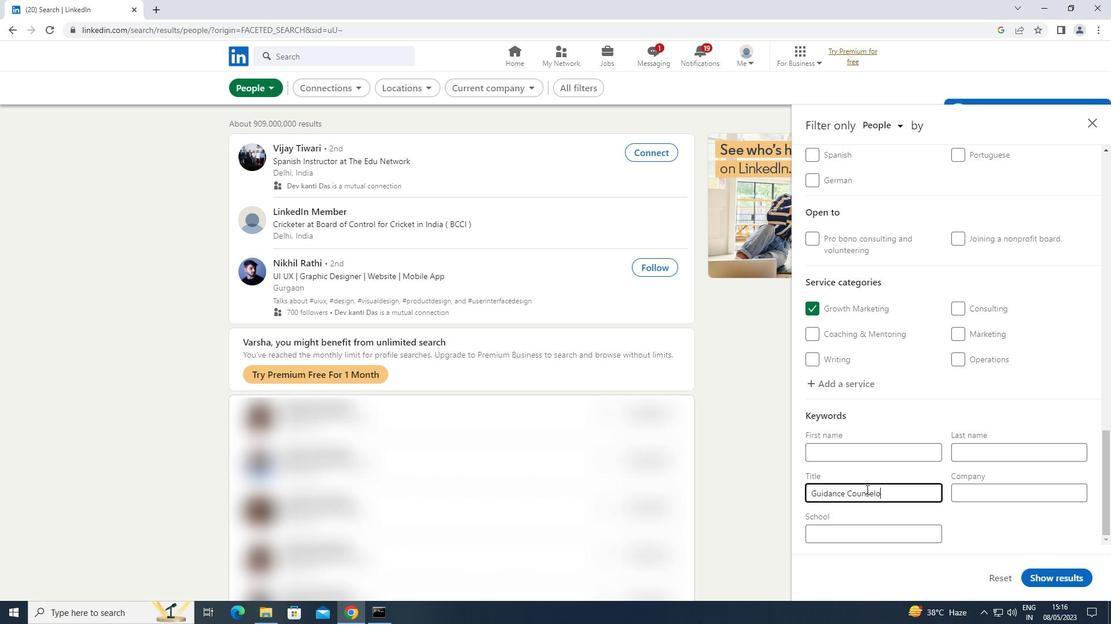 
Action: Mouse moved to (1070, 576)
Screenshot: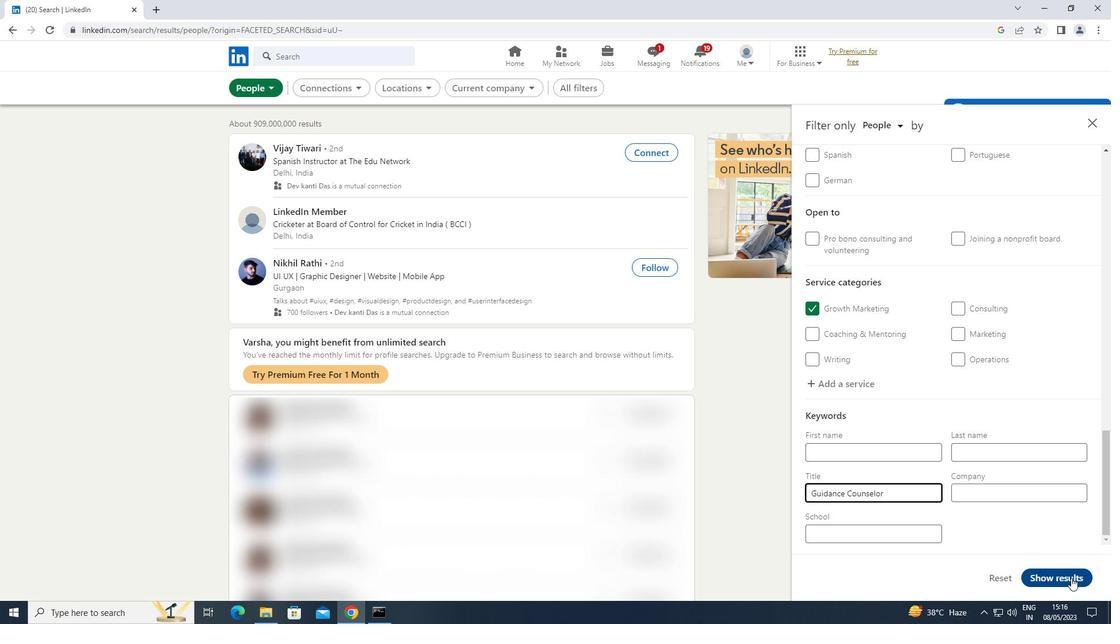 
Action: Mouse pressed left at (1070, 576)
Screenshot: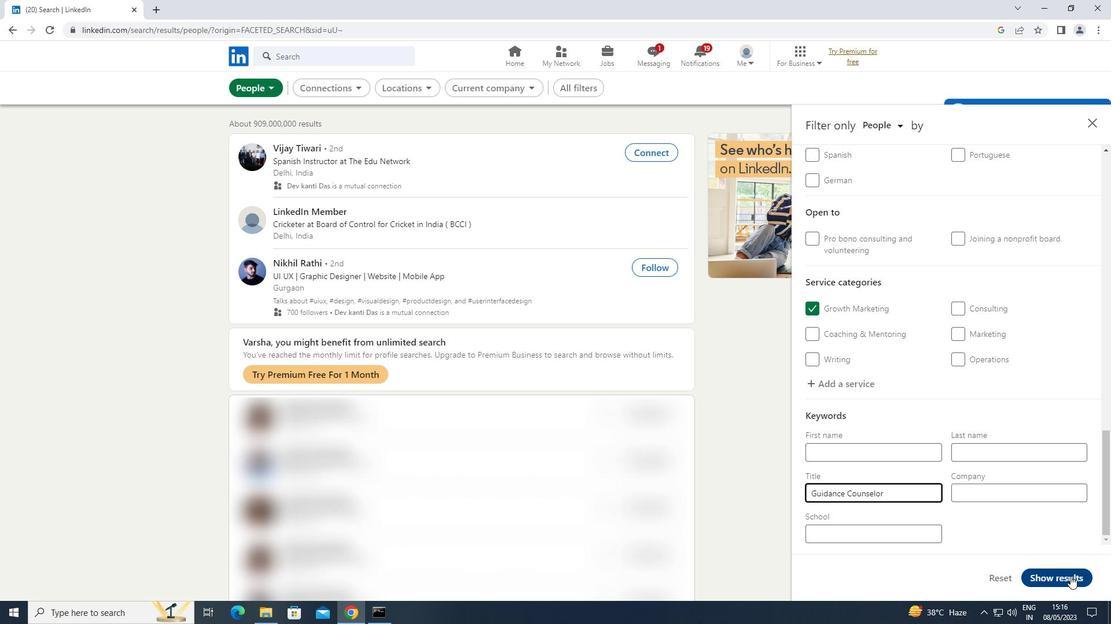 
